 Task: Add an event with the title Second Sales Territory Expansion Discussion, date ''2024/03/15'', time 17:00and add a description: A project update meeting is a regular gathering where project stakeholders, team members, and relevant parties come together to discuss the progress, status, and key updates of a specific project. The meeting provides an opportunity to share information, address challenges, and ensure that the project stays on track towards its goals.Mark the tasks as Completed , logged in from the account softage.3@softage.netand send the event invitation to softage.4@softage.net and softage.5@softage.net. Set a reminder for the event Daily
Action: Mouse moved to (51, 96)
Screenshot: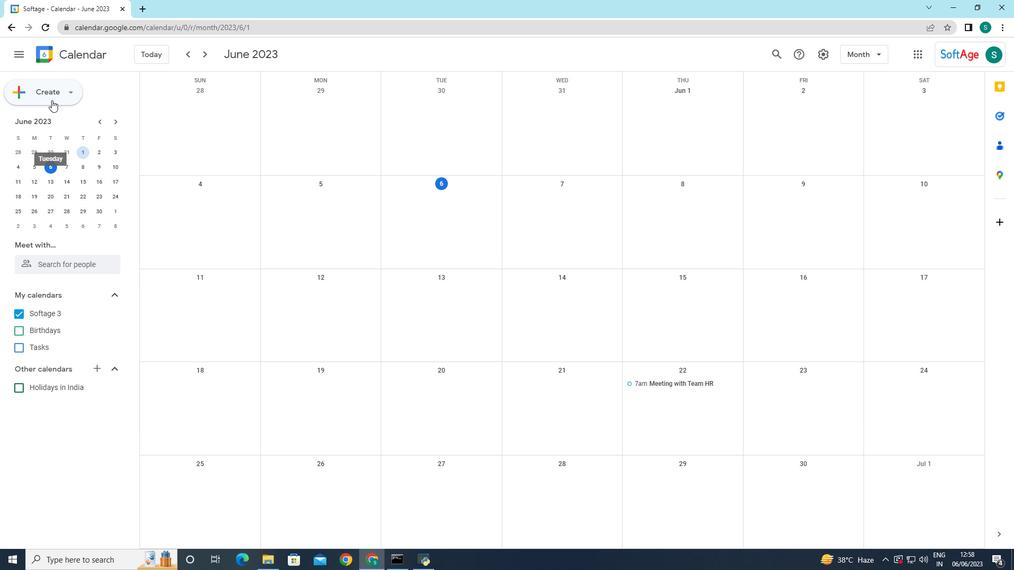 
Action: Mouse pressed left at (51, 96)
Screenshot: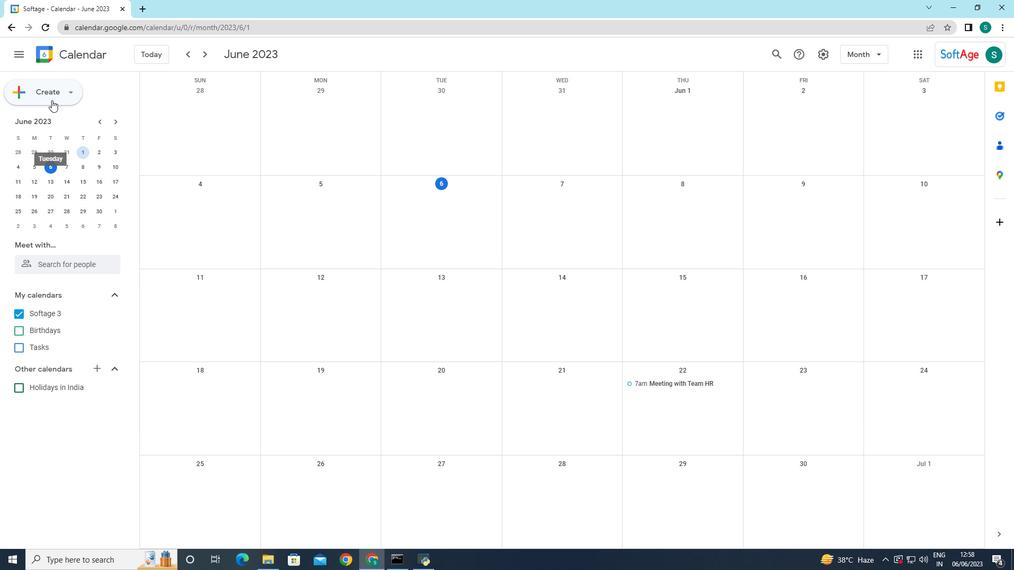 
Action: Mouse moved to (46, 114)
Screenshot: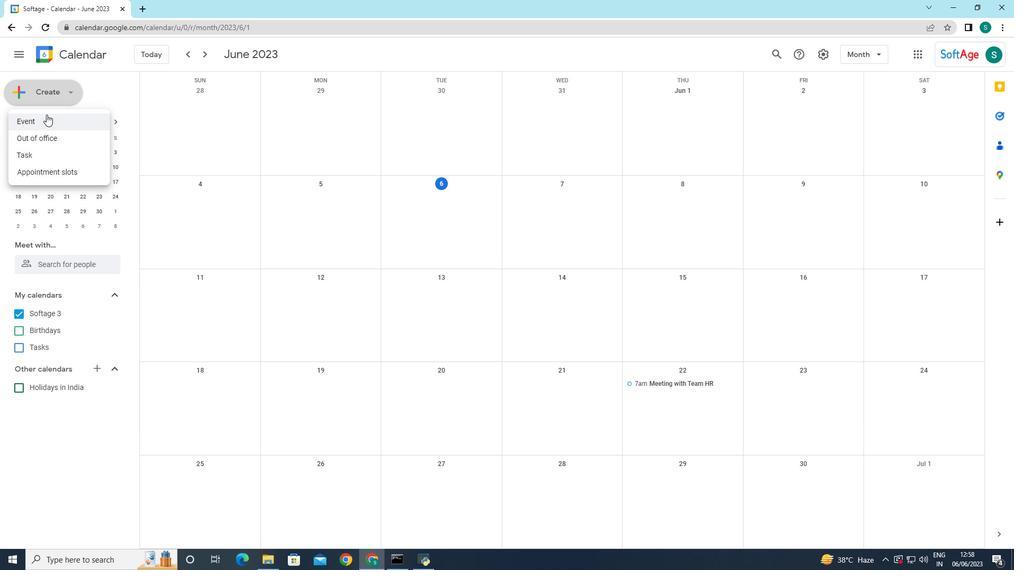 
Action: Mouse pressed left at (46, 114)
Screenshot: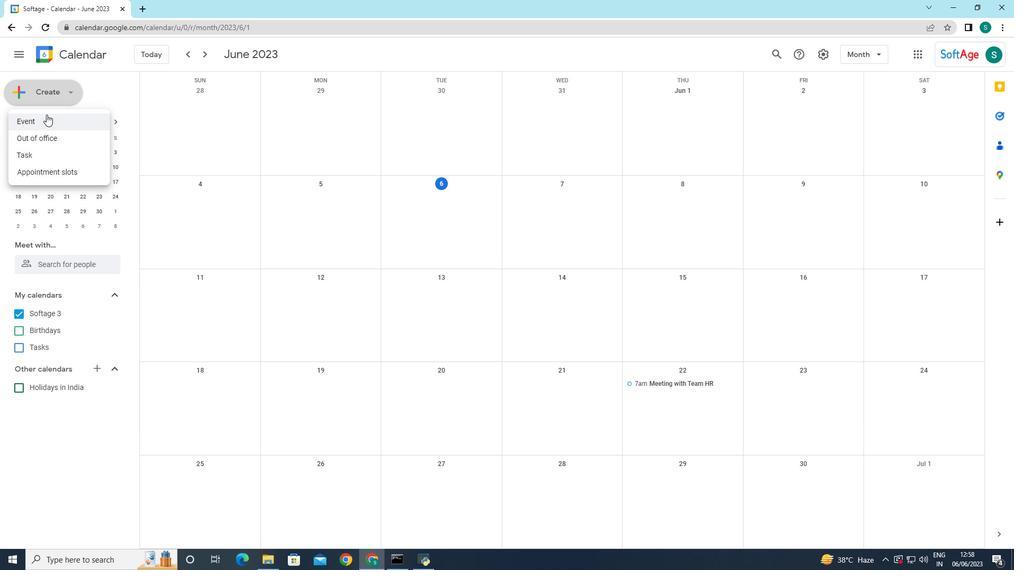 
Action: Mouse moved to (531, 354)
Screenshot: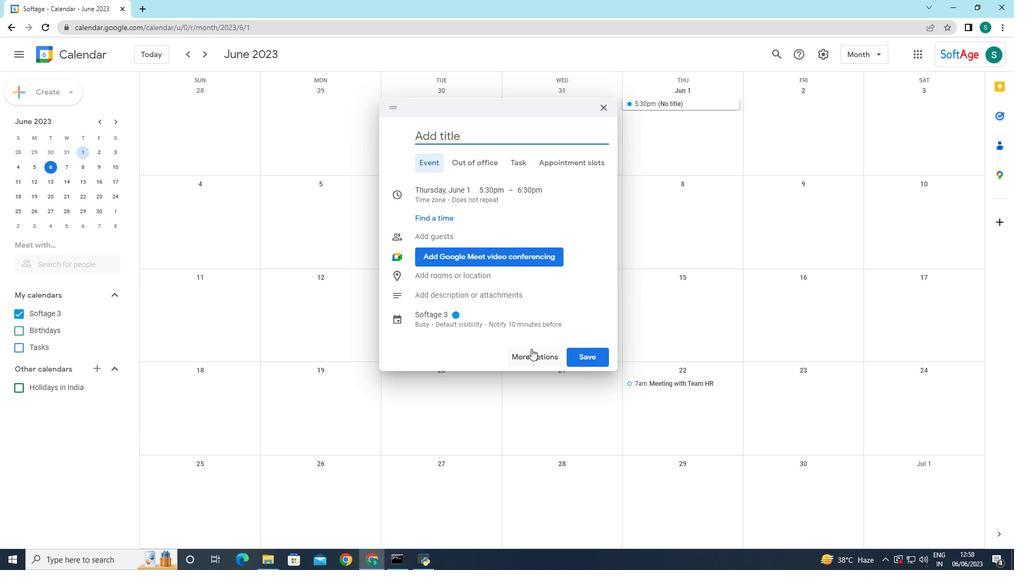 
Action: Mouse pressed left at (531, 354)
Screenshot: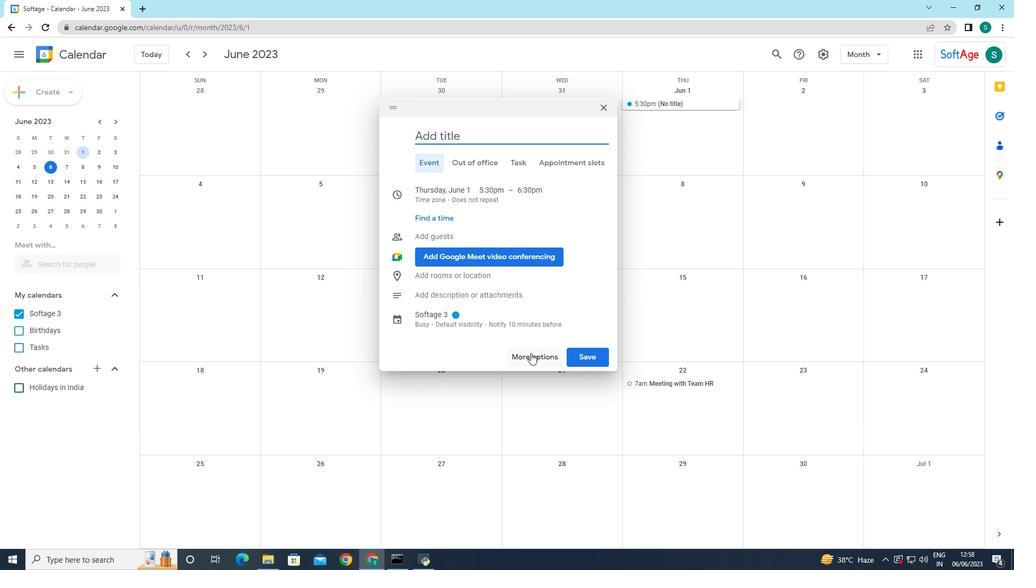
Action: Mouse moved to (269, 51)
Screenshot: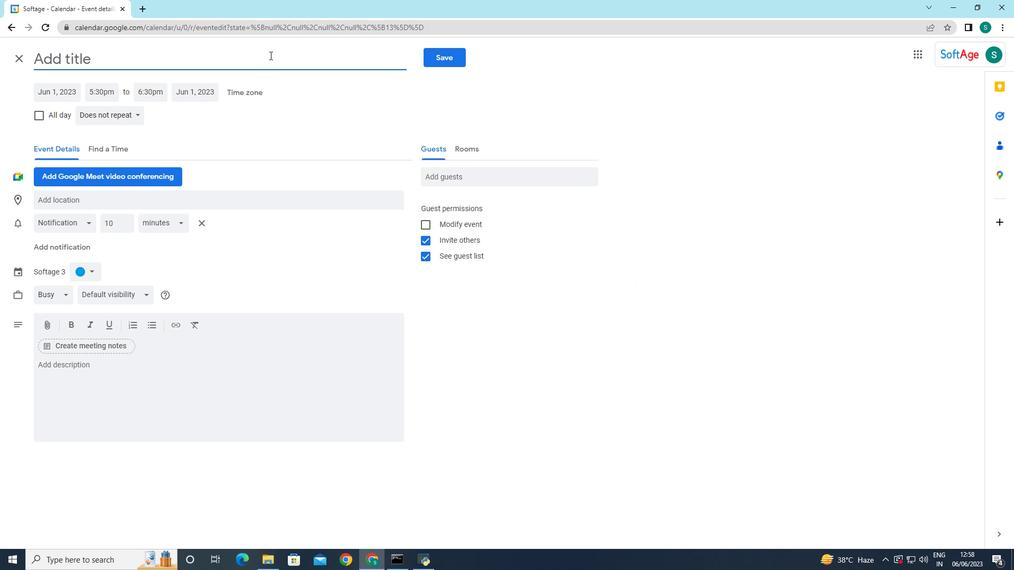 
Action: Mouse pressed left at (269, 51)
Screenshot: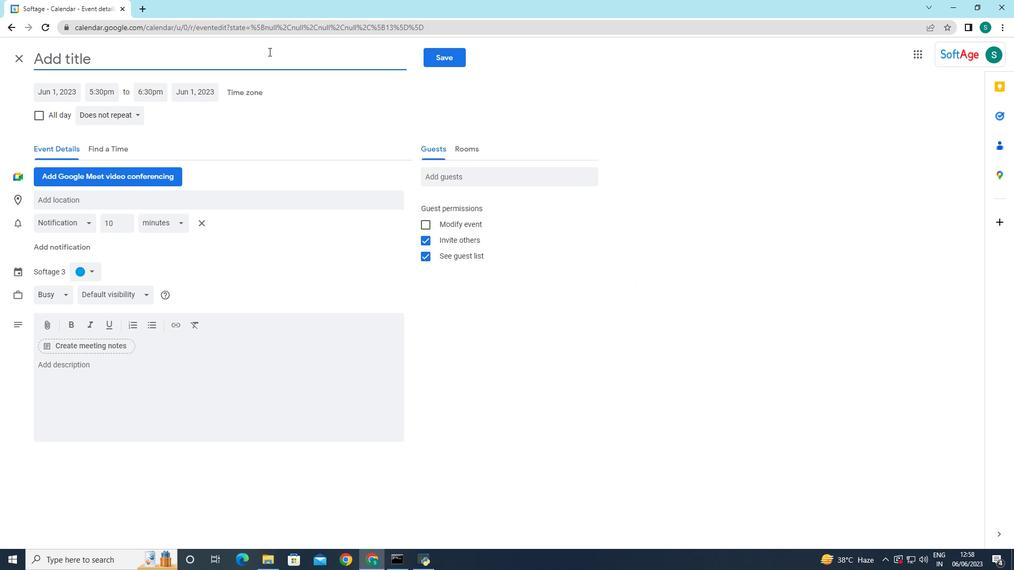
Action: Key pressed <Key.caps_lock>S<Key.caps_lock>econd<Key.space><Key.caps_lock>S<Key.caps_lock>ales<Key.space><Key.caps_lock>T<Key.caps_lock>erritory<Key.space><Key.caps_lock>E<Key.caps_lock>xpansion<Key.space><Key.caps_lock>D<Key.caps_lock>iscussion
Screenshot: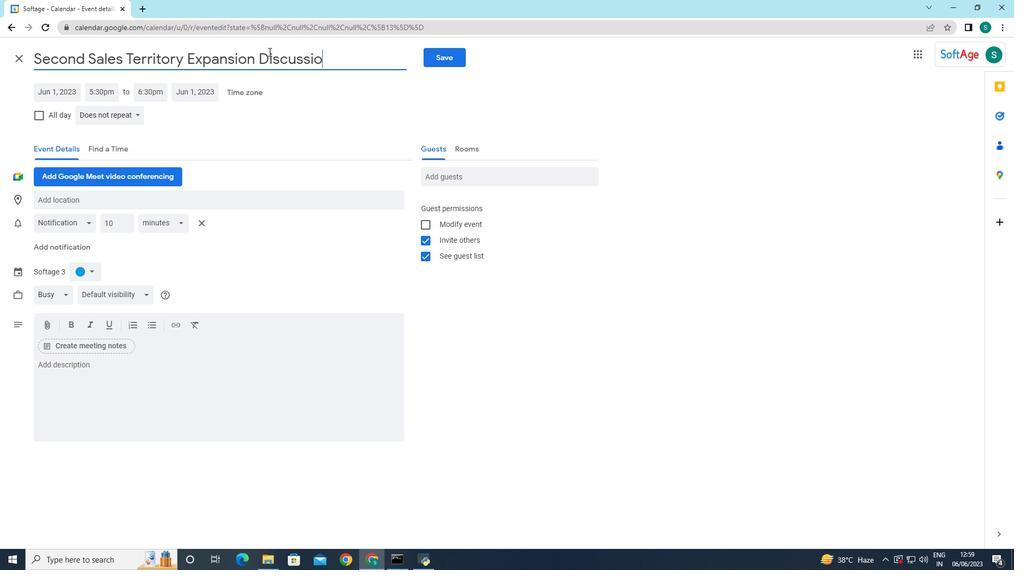 
Action: Mouse moved to (308, 121)
Screenshot: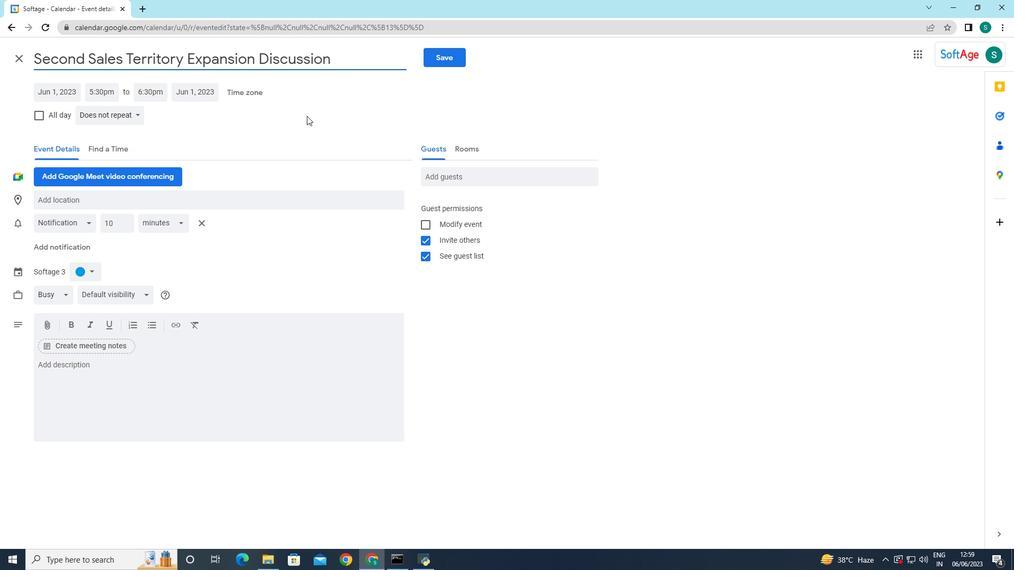 
Action: Mouse pressed left at (308, 121)
Screenshot: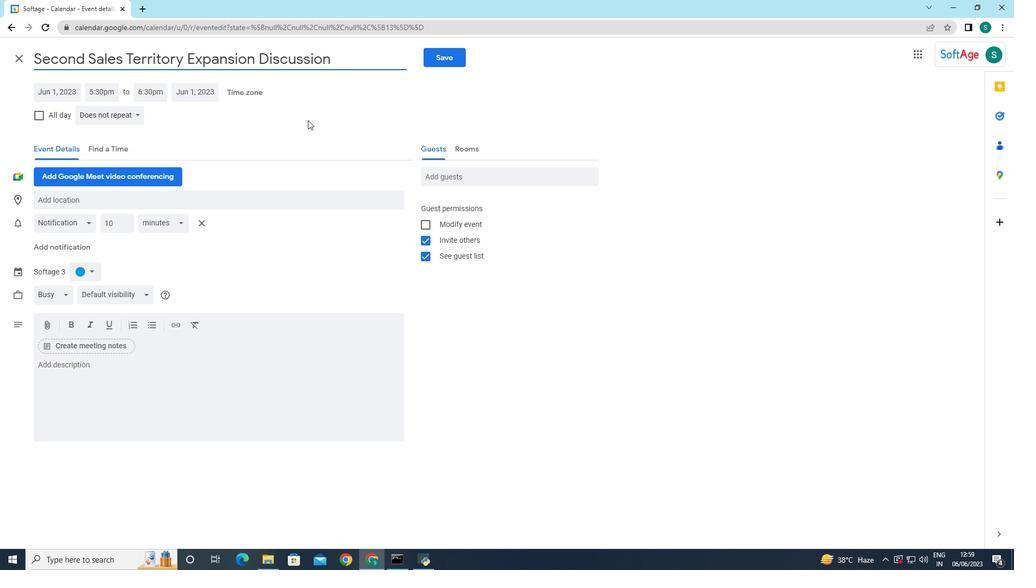 
Action: Mouse moved to (74, 91)
Screenshot: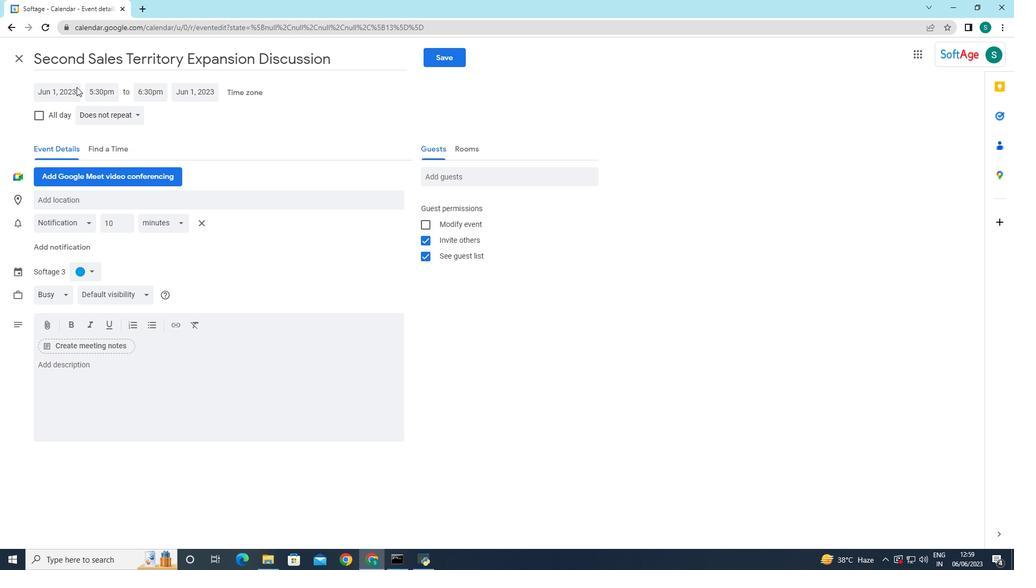 
Action: Mouse pressed left at (74, 91)
Screenshot: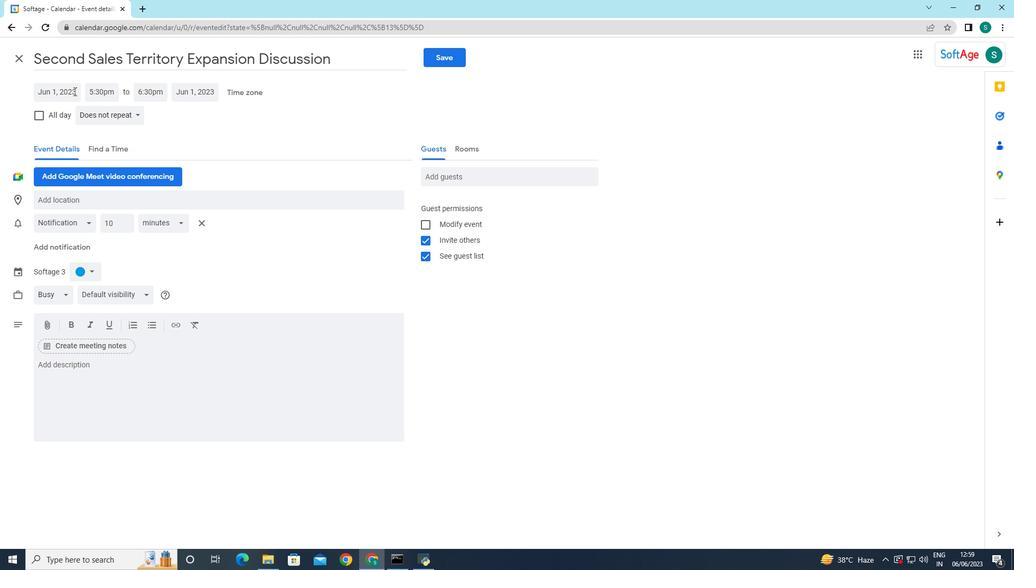 
Action: Mouse moved to (167, 112)
Screenshot: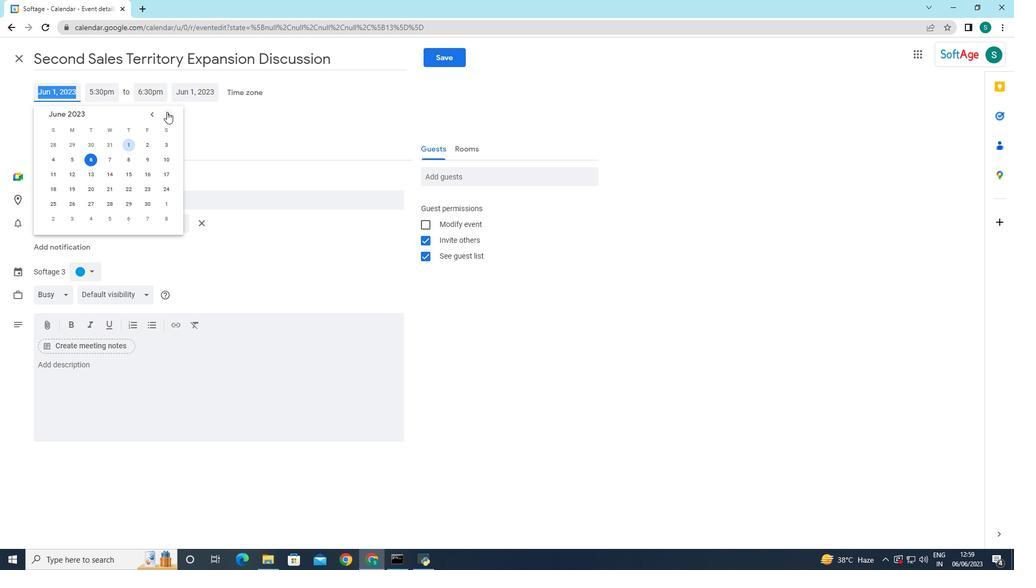 
Action: Mouse pressed left at (167, 112)
Screenshot: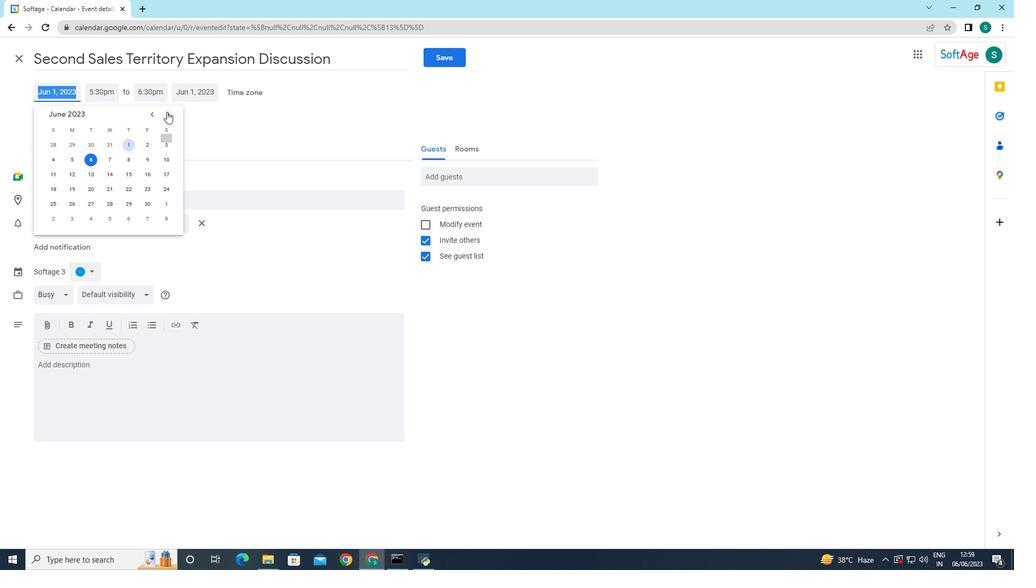 
Action: Mouse pressed left at (167, 112)
Screenshot: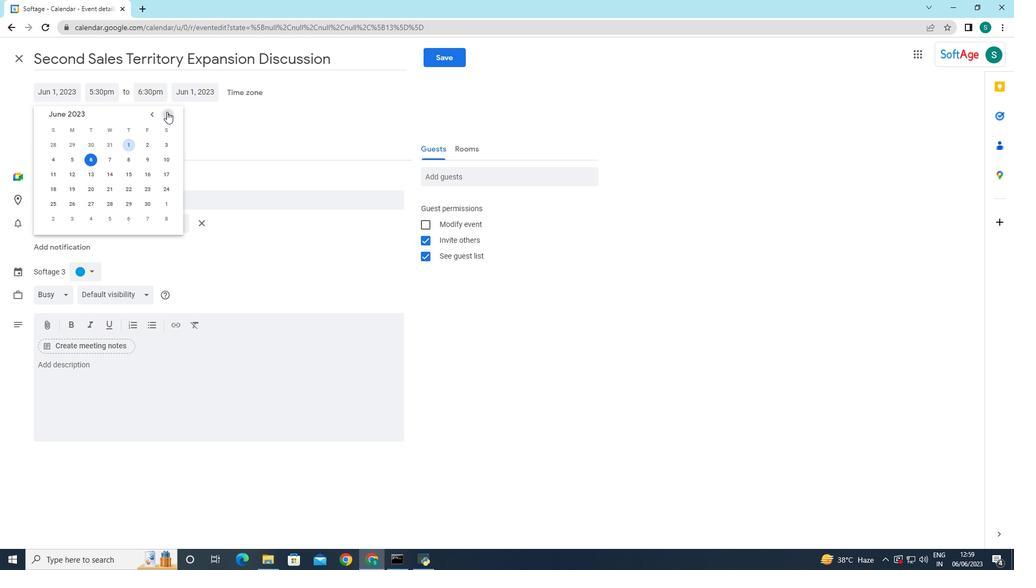 
Action: Mouse pressed left at (167, 112)
Screenshot: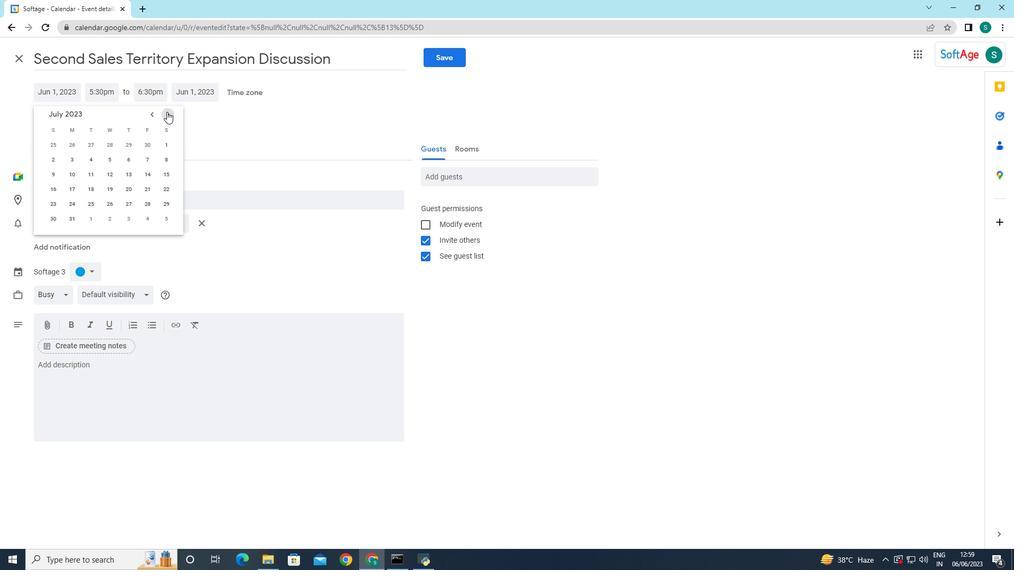 
Action: Mouse pressed left at (167, 112)
Screenshot: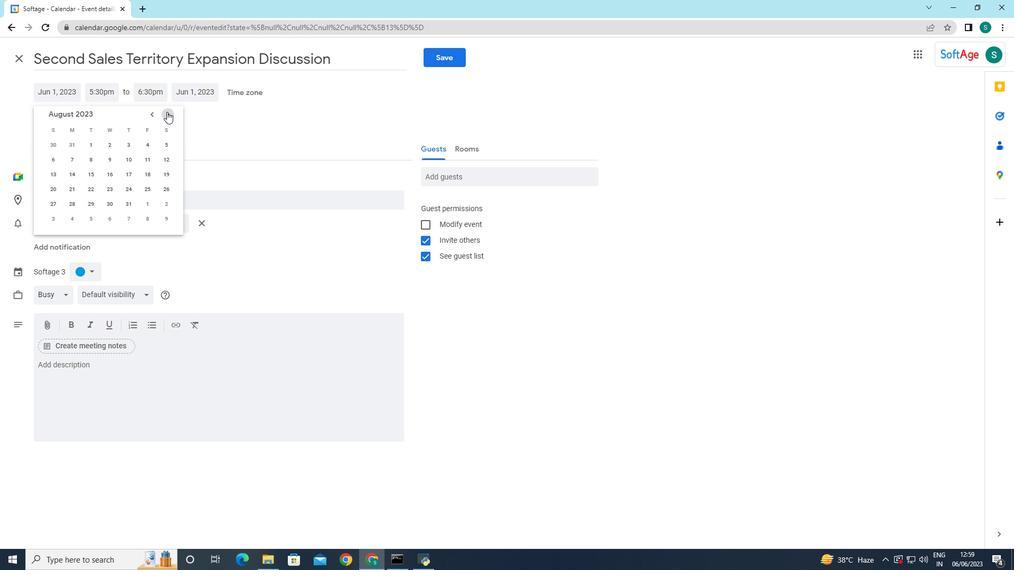 
Action: Mouse pressed left at (167, 112)
Screenshot: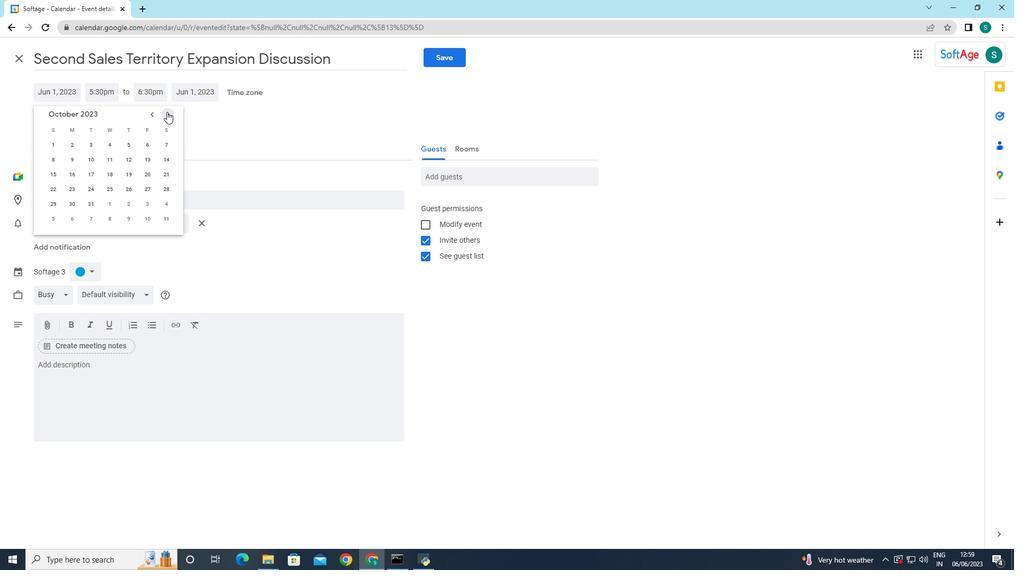 
Action: Mouse pressed left at (167, 112)
Screenshot: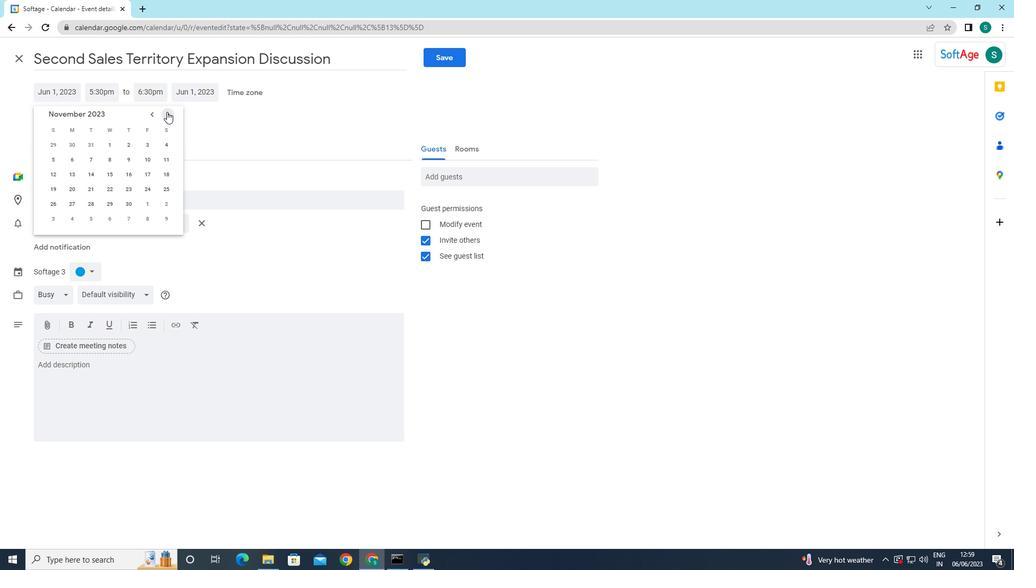 
Action: Mouse pressed left at (167, 112)
Screenshot: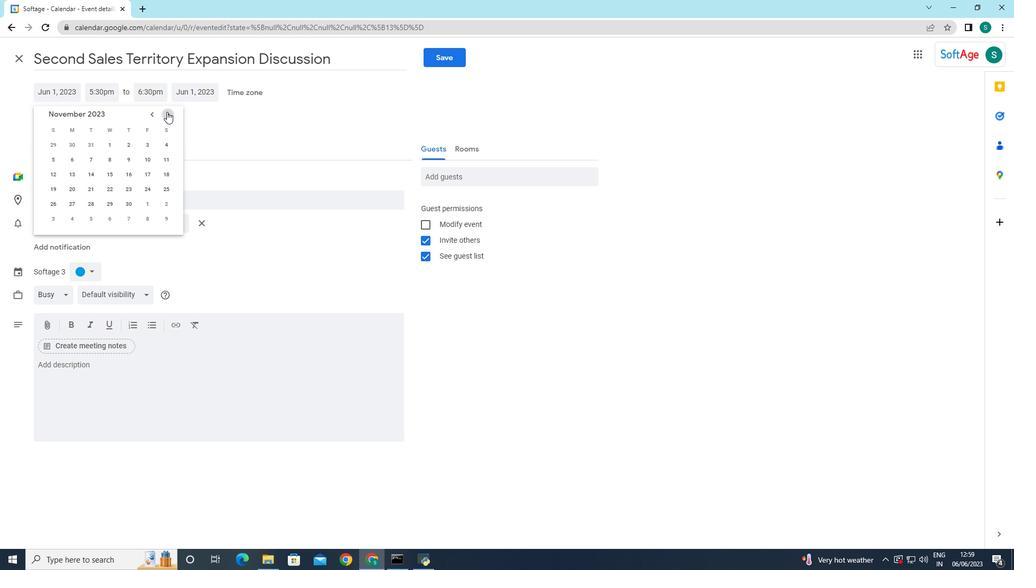 
Action: Mouse pressed left at (167, 112)
Screenshot: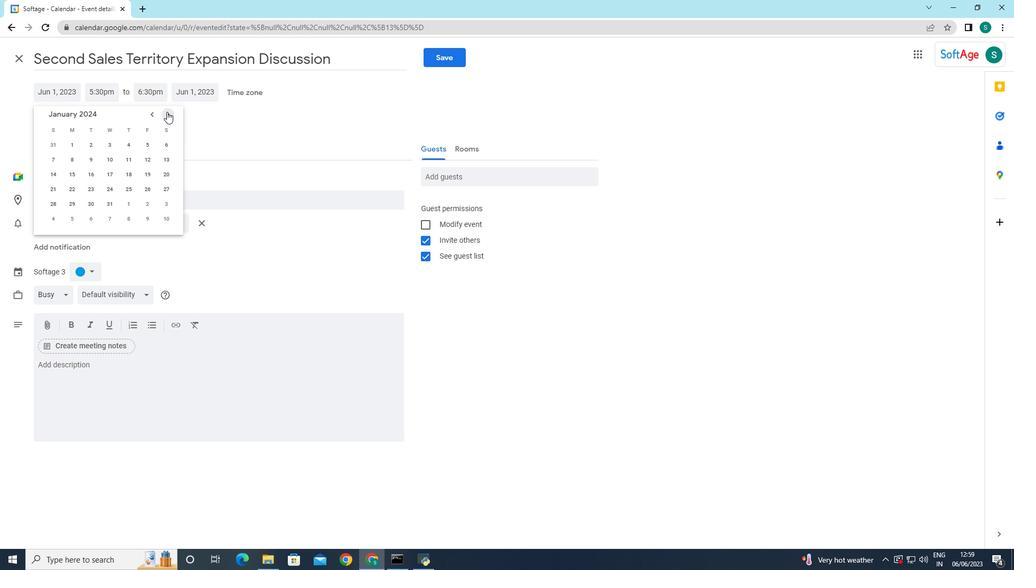 
Action: Mouse pressed left at (167, 112)
Screenshot: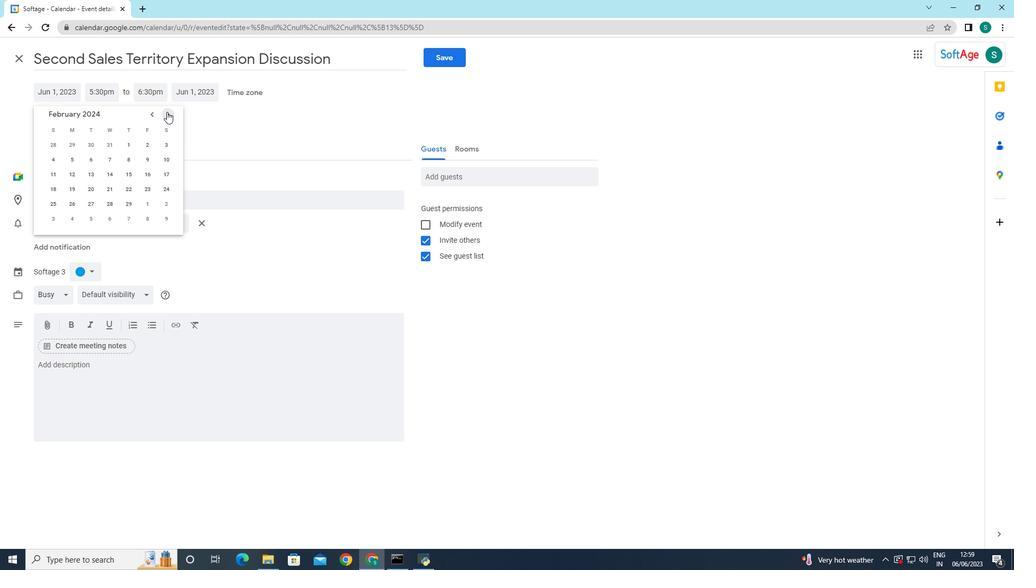 
Action: Mouse moved to (149, 173)
Screenshot: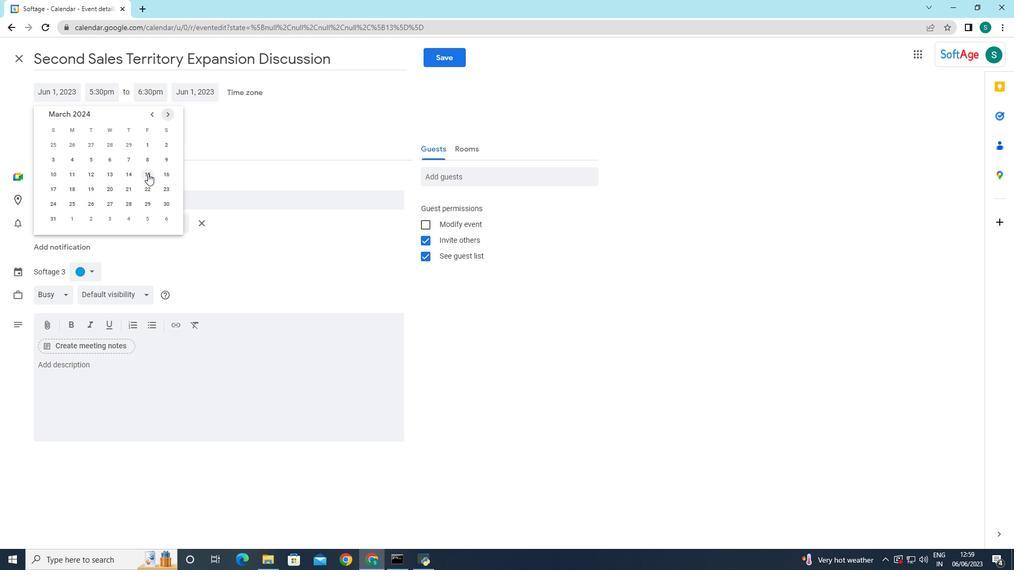 
Action: Mouse pressed left at (149, 173)
Screenshot: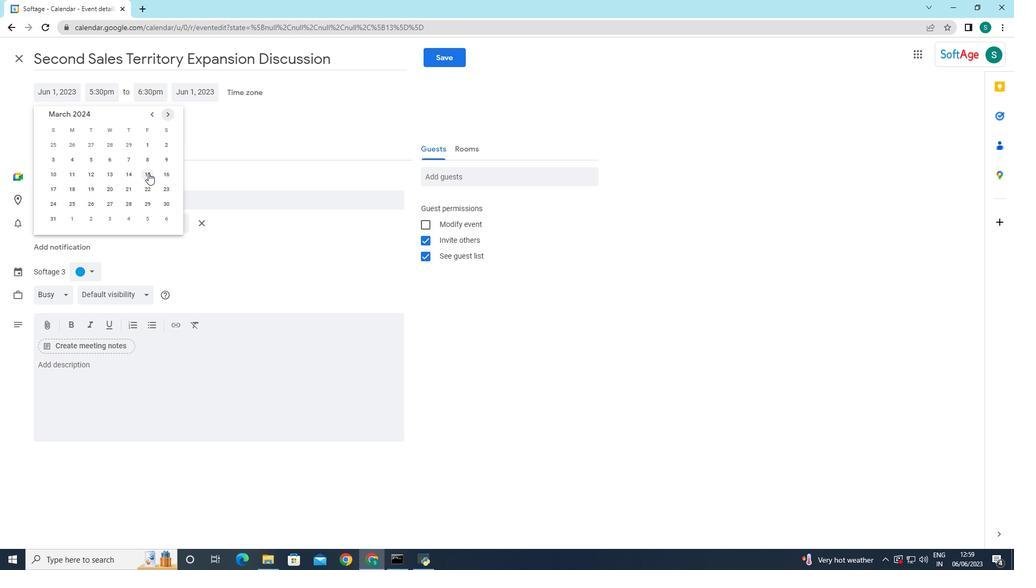 
Action: Mouse moved to (232, 135)
Screenshot: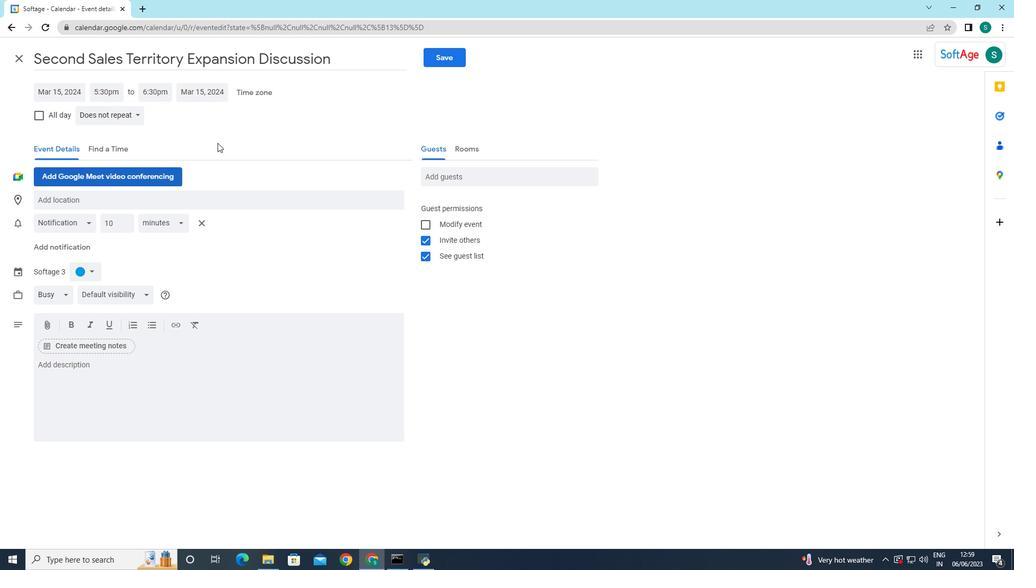 
Action: Mouse pressed left at (232, 135)
Screenshot: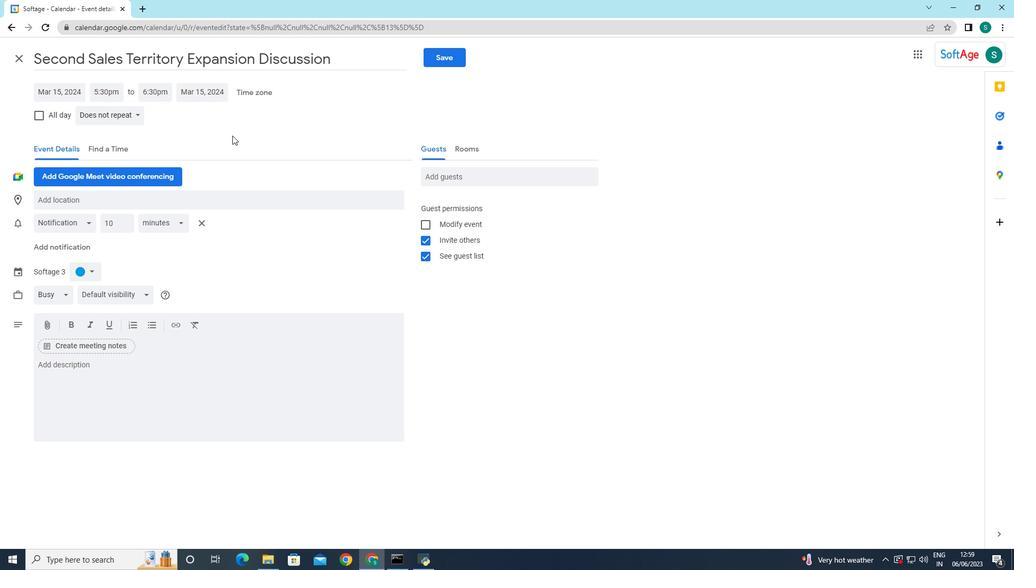 
Action: Mouse moved to (110, 93)
Screenshot: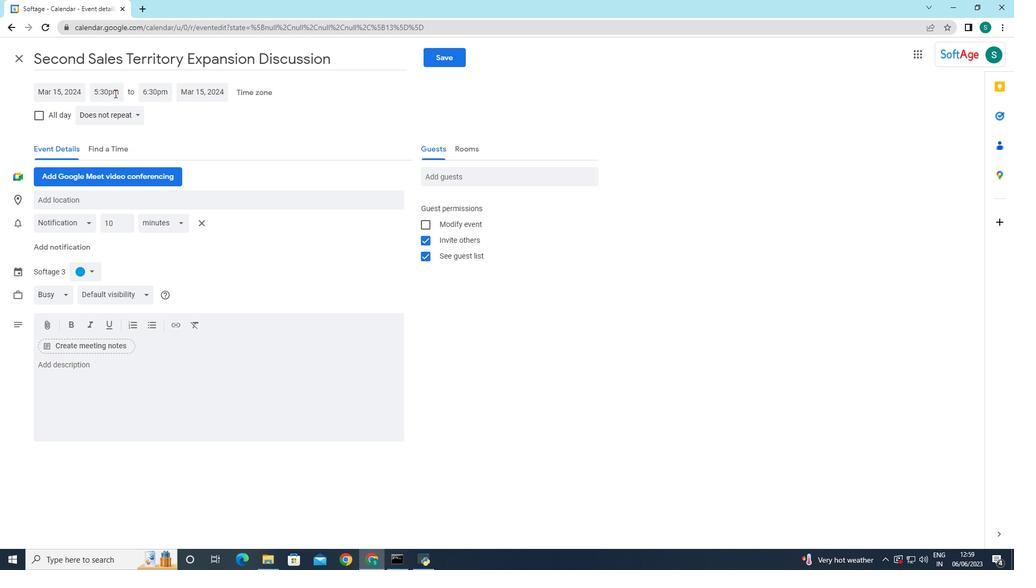 
Action: Mouse pressed left at (110, 93)
Screenshot: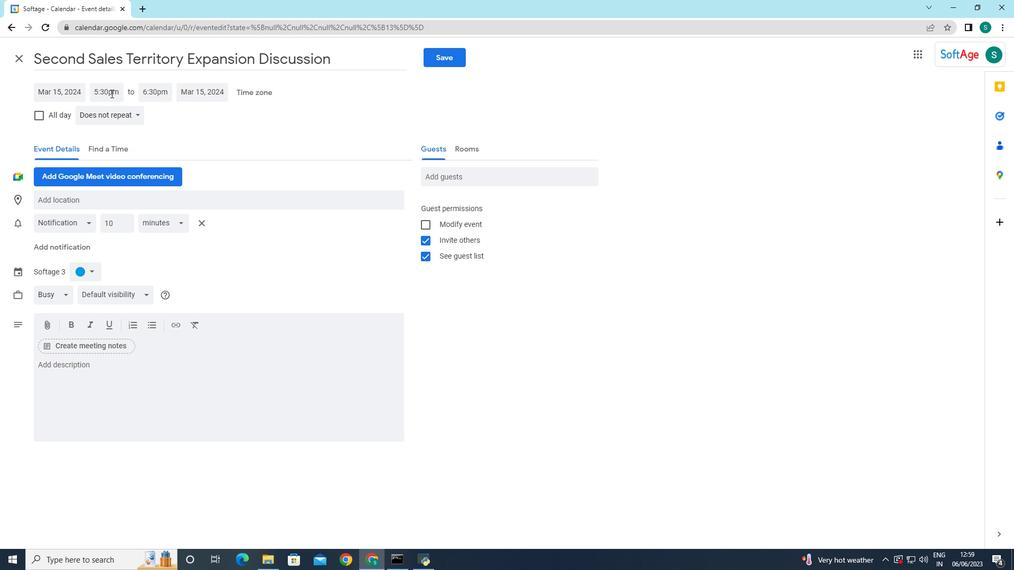 
Action: Mouse moved to (143, 152)
Screenshot: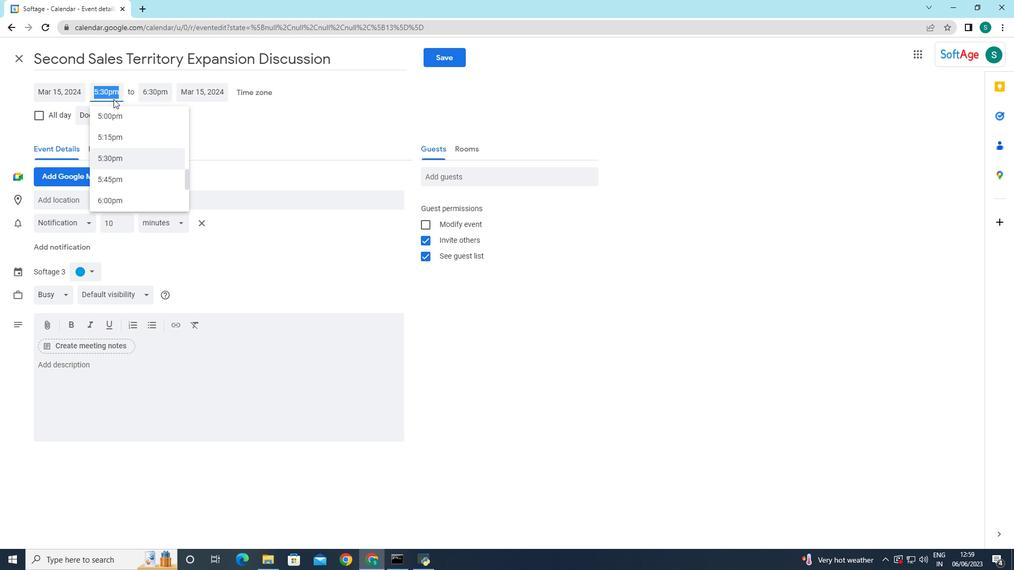 
Action: Mouse scrolled (143, 152) with delta (0, 0)
Screenshot: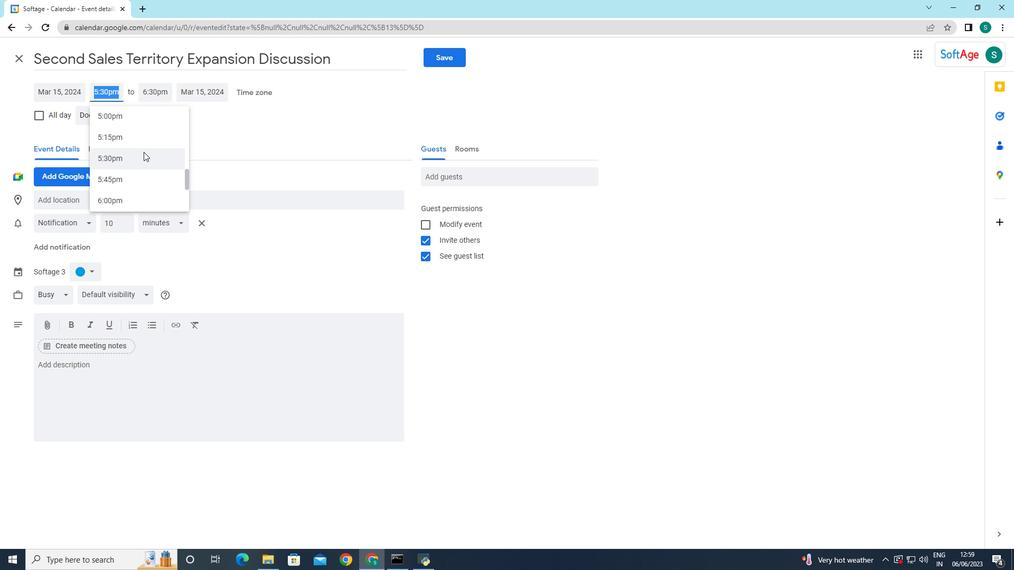 
Action: Mouse scrolled (143, 152) with delta (0, 0)
Screenshot: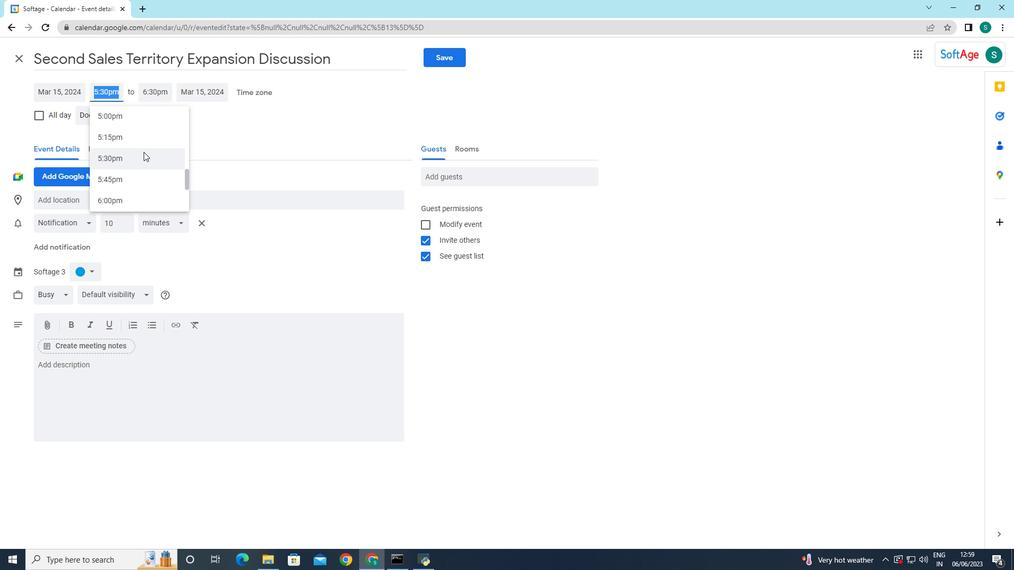 
Action: Mouse scrolled (143, 152) with delta (0, 0)
Screenshot: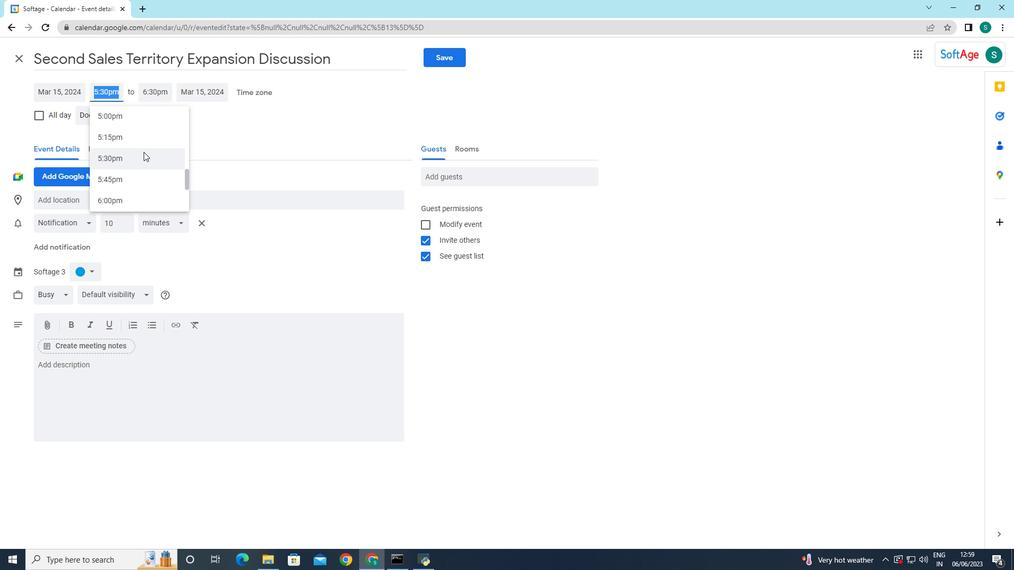 
Action: Mouse scrolled (143, 152) with delta (0, 0)
Screenshot: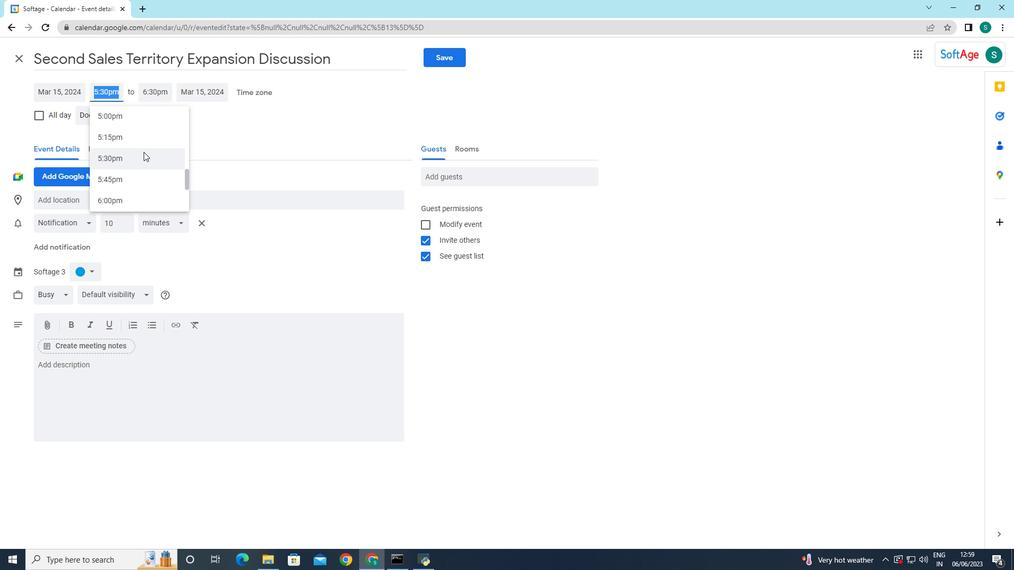 
Action: Mouse scrolled (143, 152) with delta (0, 0)
Screenshot: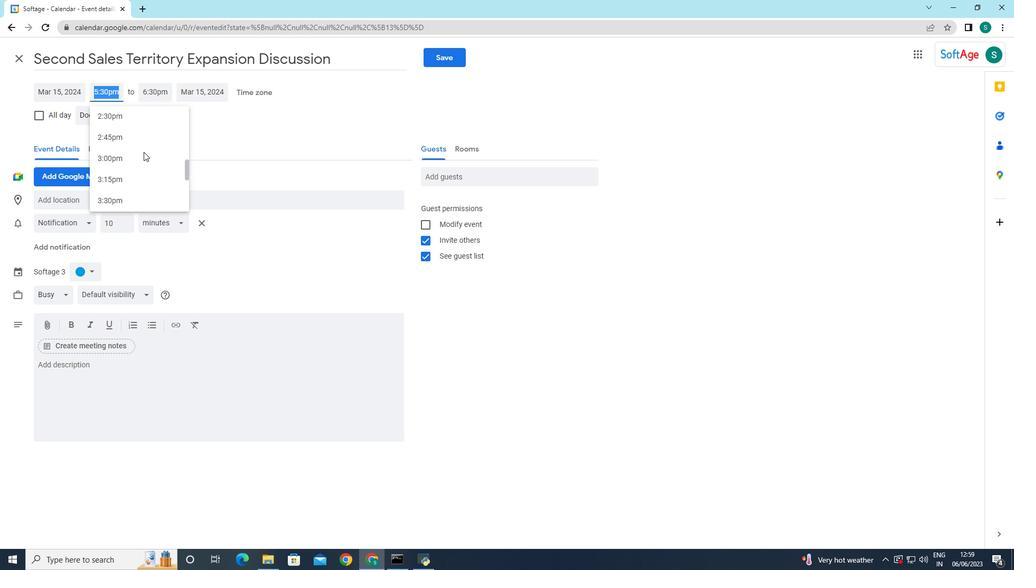 
Action: Mouse scrolled (143, 152) with delta (0, 0)
Screenshot: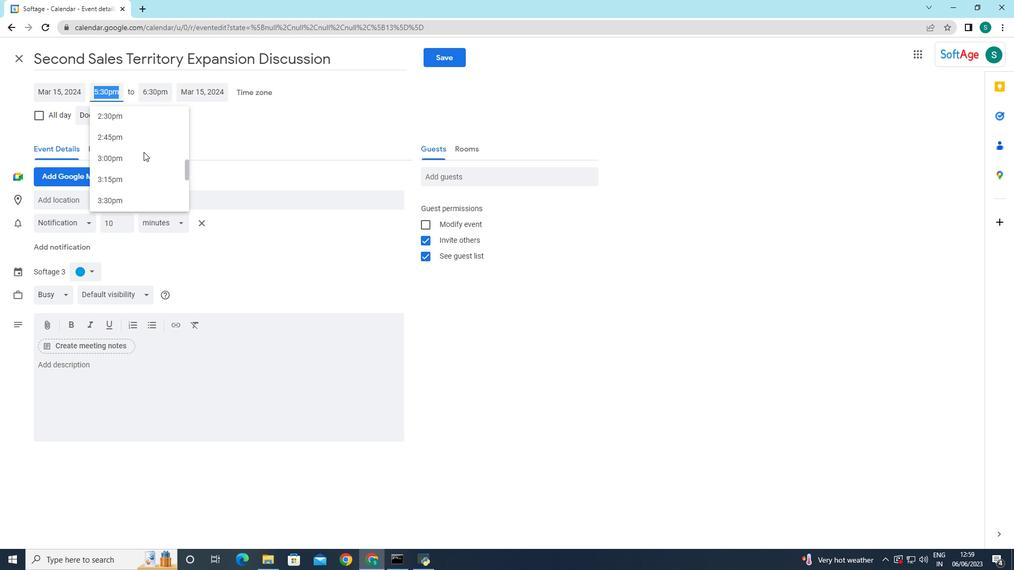 
Action: Mouse scrolled (143, 152) with delta (0, 0)
Screenshot: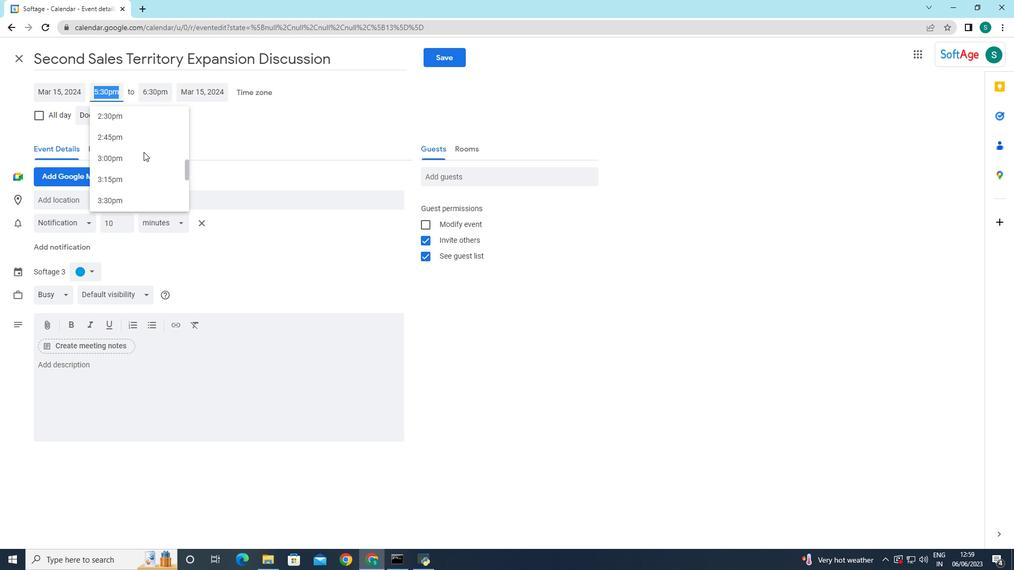 
Action: Mouse scrolled (143, 152) with delta (0, 0)
Screenshot: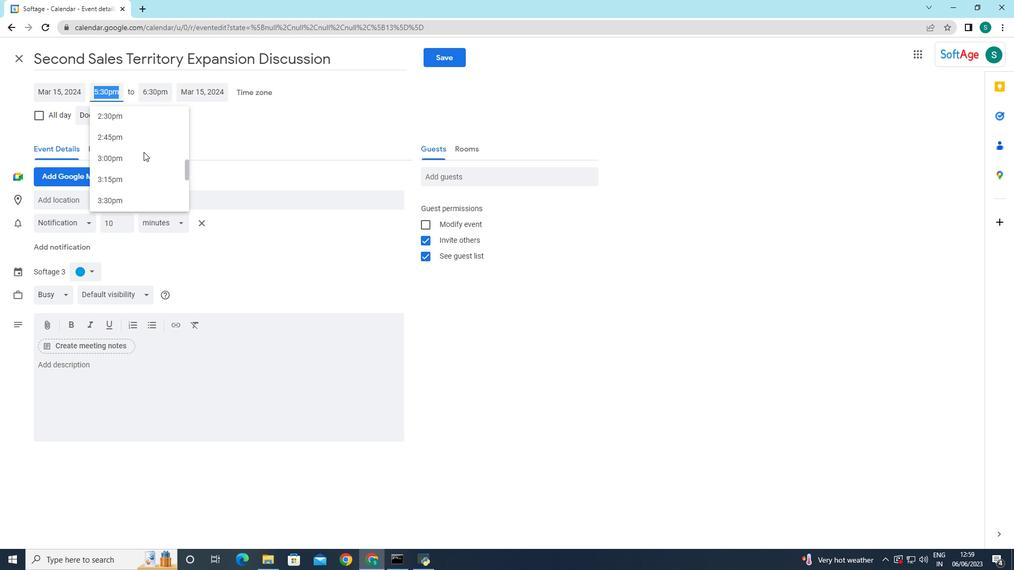 
Action: Mouse scrolled (143, 152) with delta (0, 0)
Screenshot: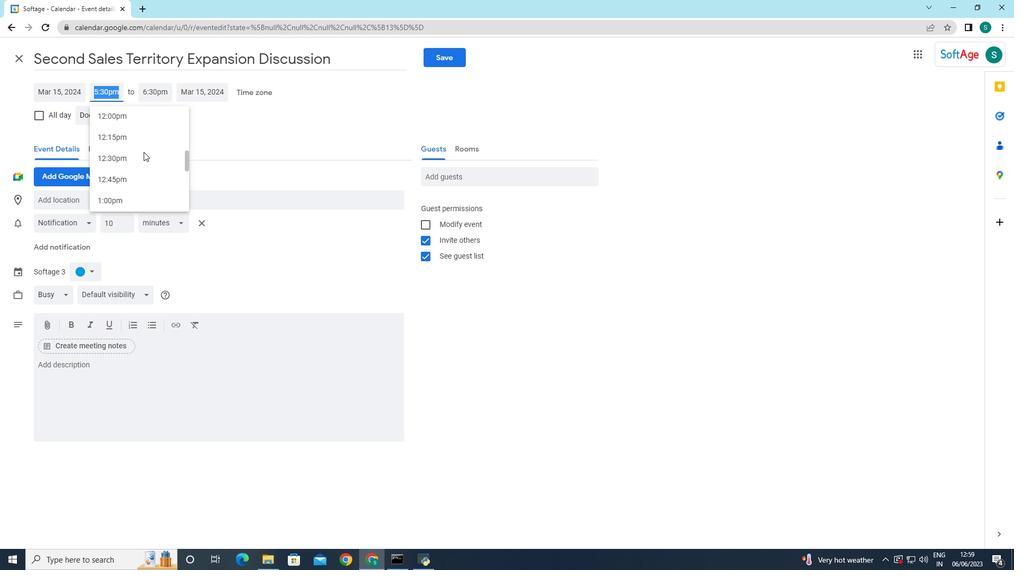 
Action: Mouse scrolled (143, 152) with delta (0, 0)
Screenshot: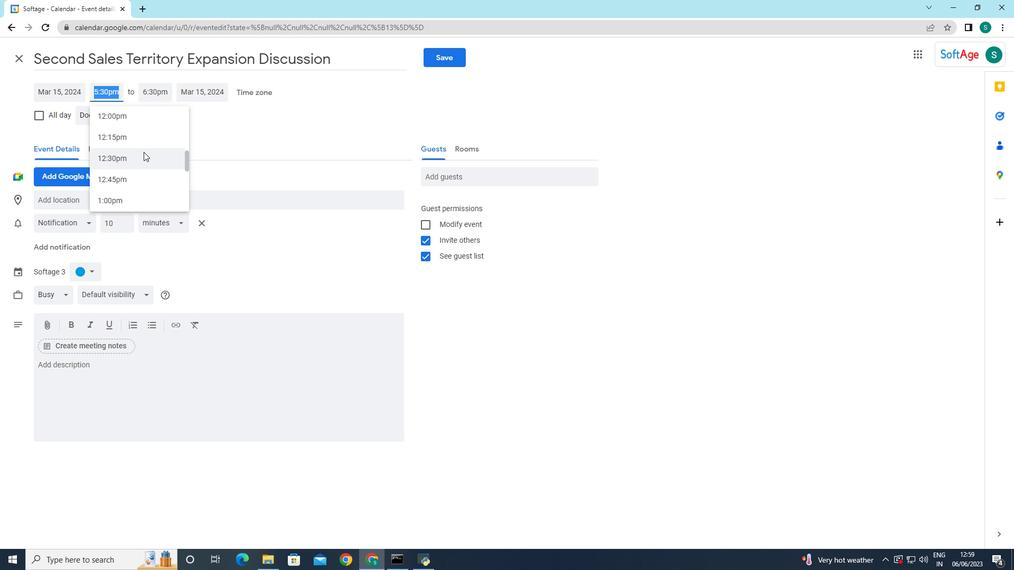 
Action: Mouse scrolled (143, 152) with delta (0, 0)
Screenshot: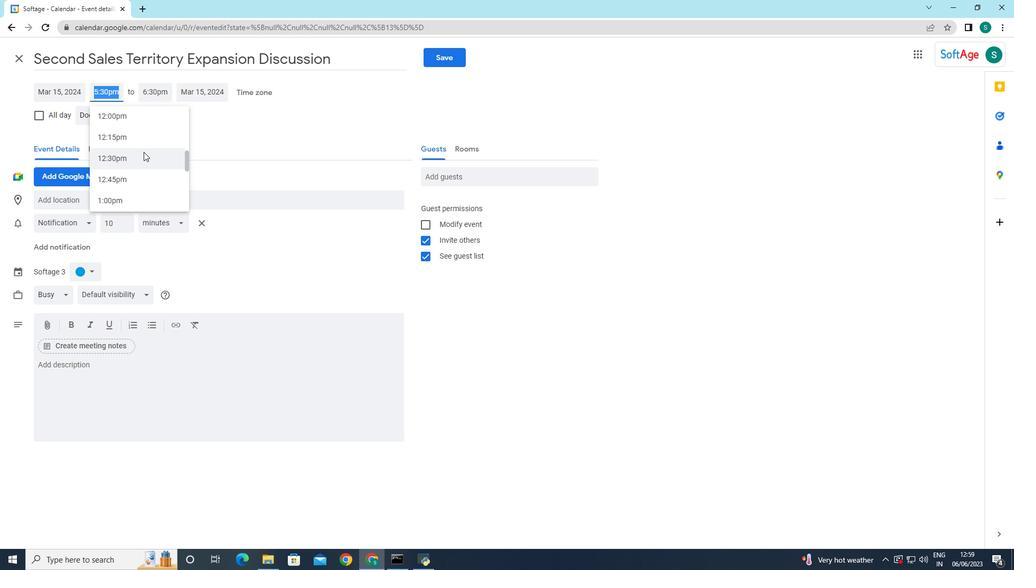 
Action: Mouse scrolled (143, 152) with delta (0, 0)
Screenshot: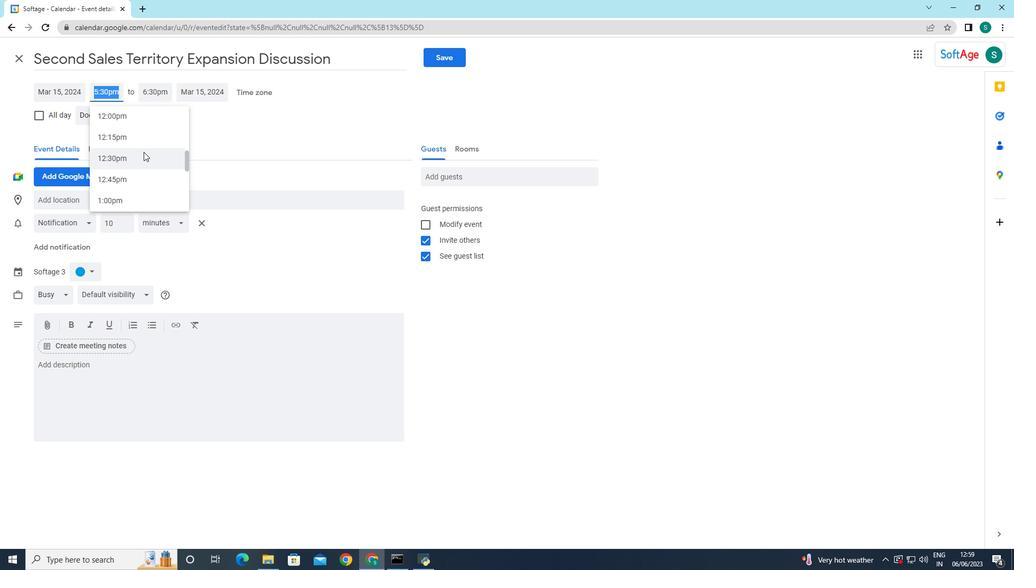 
Action: Mouse scrolled (143, 152) with delta (0, 0)
Screenshot: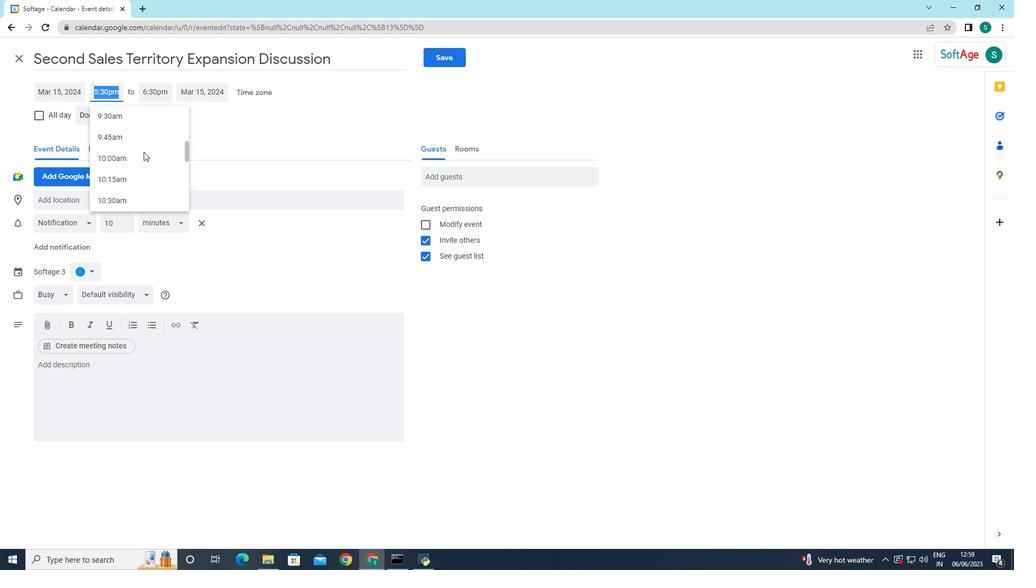 
Action: Mouse scrolled (143, 152) with delta (0, 0)
Screenshot: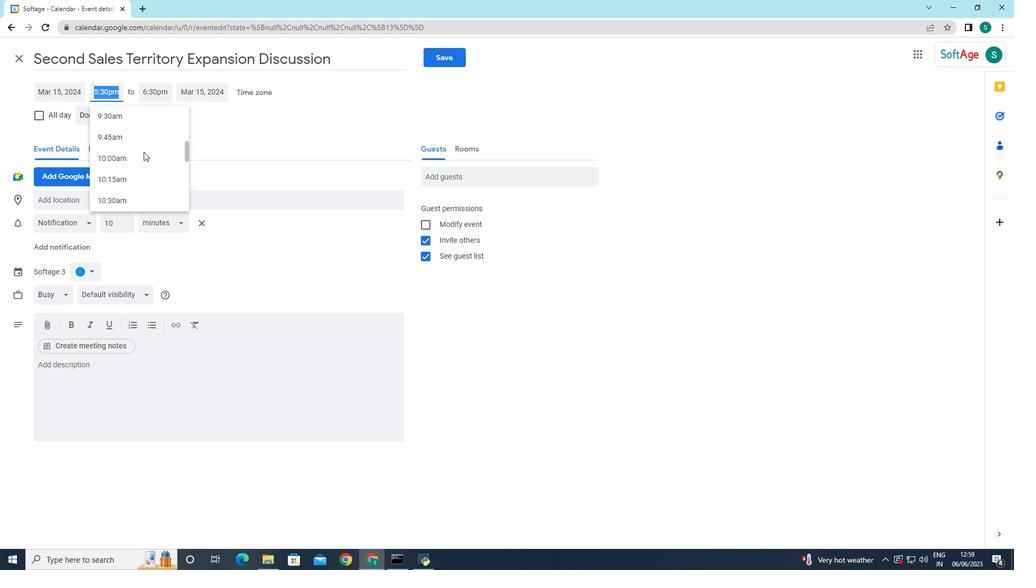 
Action: Mouse scrolled (143, 152) with delta (0, 0)
Screenshot: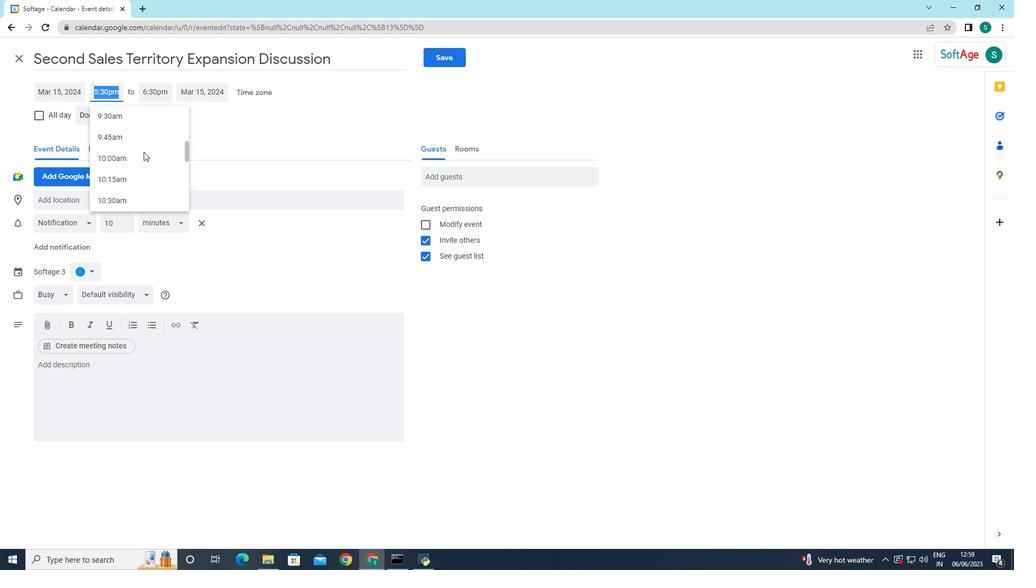 
Action: Mouse scrolled (143, 152) with delta (0, 0)
Screenshot: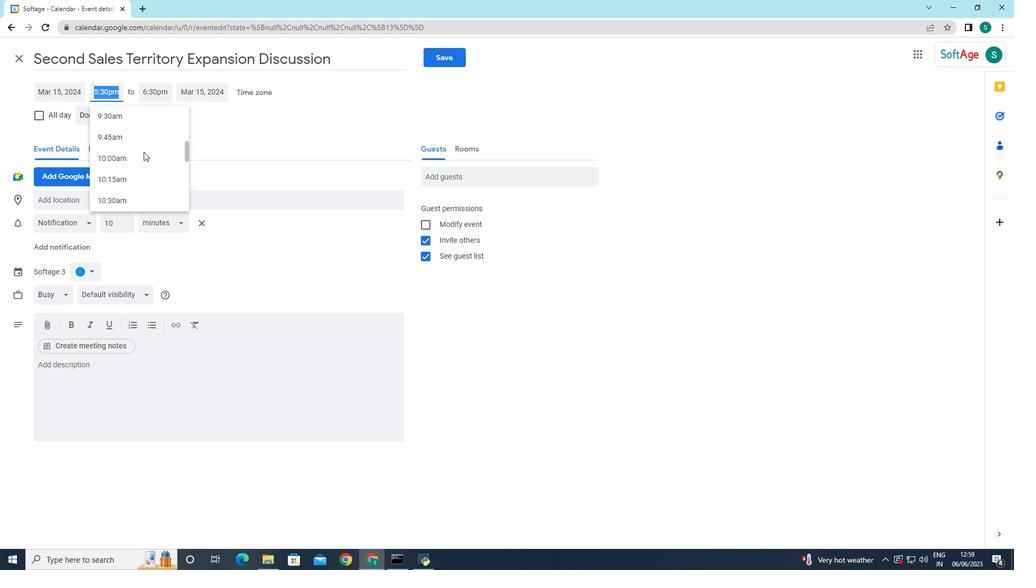 
Action: Mouse scrolled (143, 152) with delta (0, 0)
Screenshot: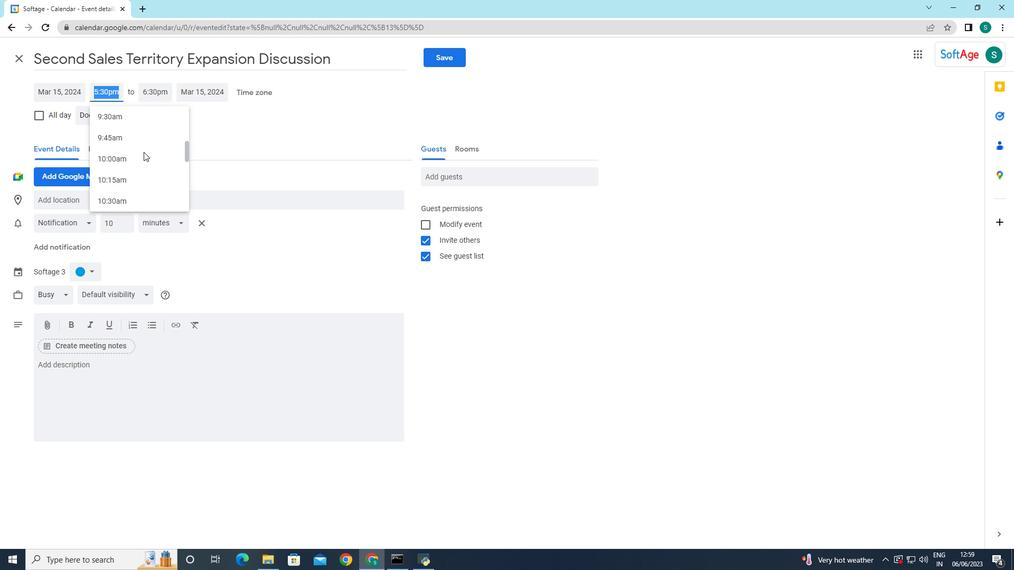 
Action: Mouse scrolled (143, 152) with delta (0, 0)
Screenshot: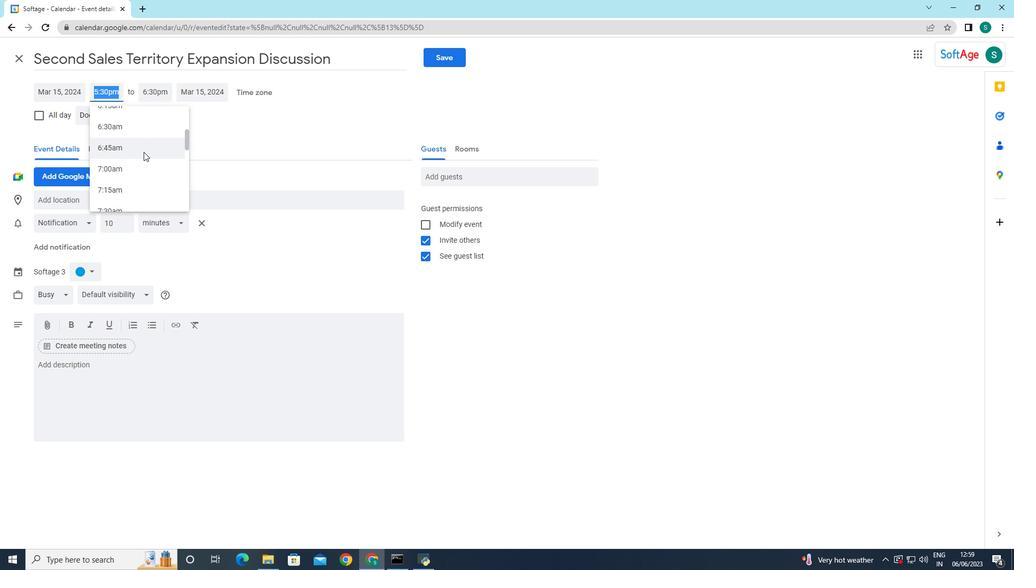 
Action: Mouse moved to (130, 150)
Screenshot: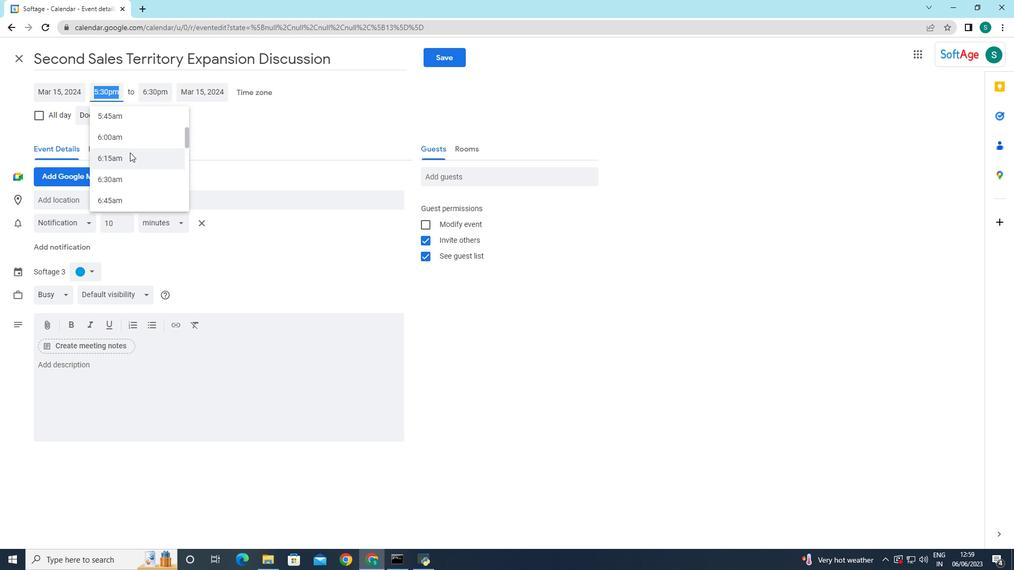 
Action: Mouse scrolled (130, 151) with delta (0, 0)
Screenshot: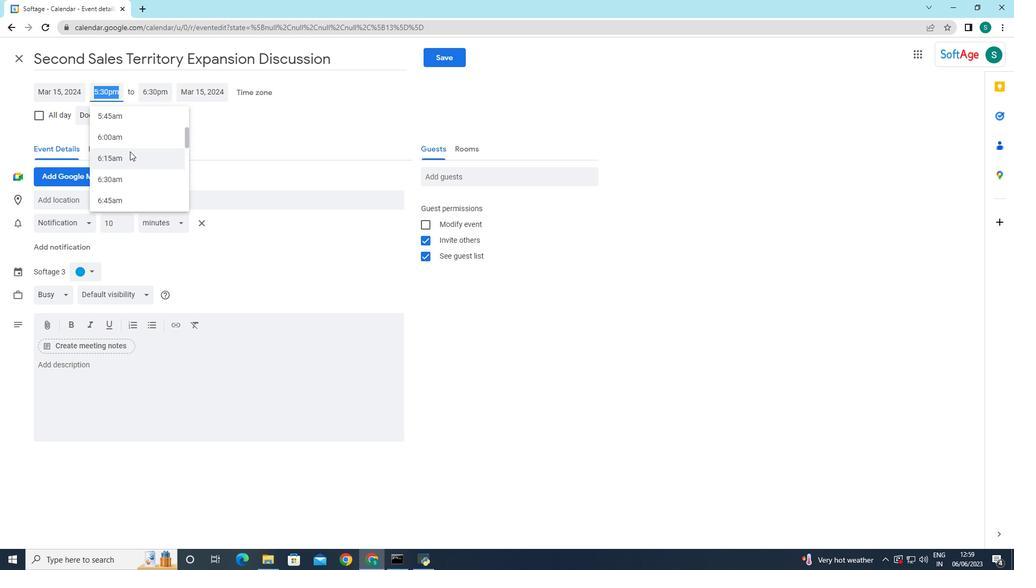 
Action: Mouse moved to (112, 132)
Screenshot: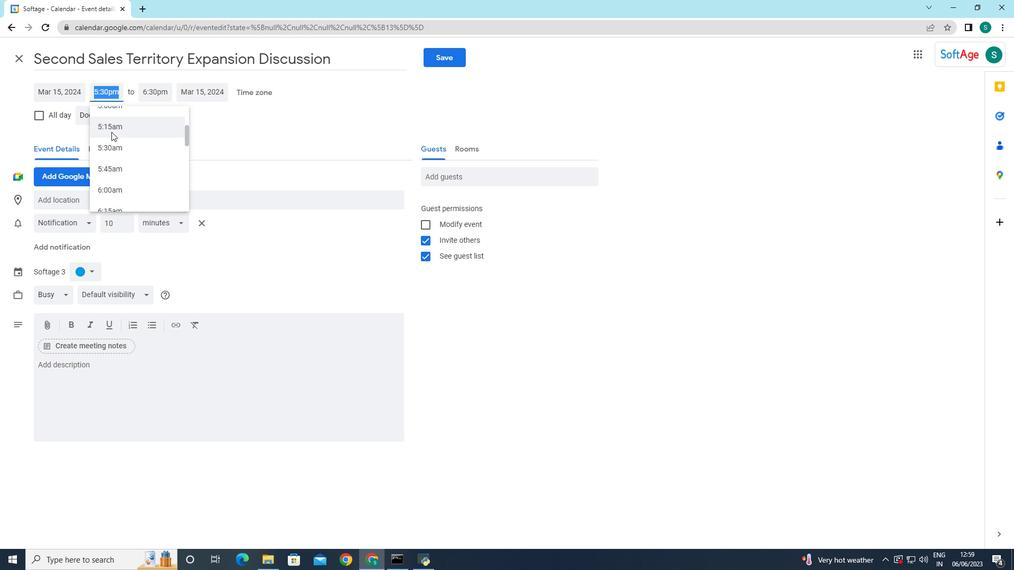 
Action: Mouse scrolled (112, 132) with delta (0, 0)
Screenshot: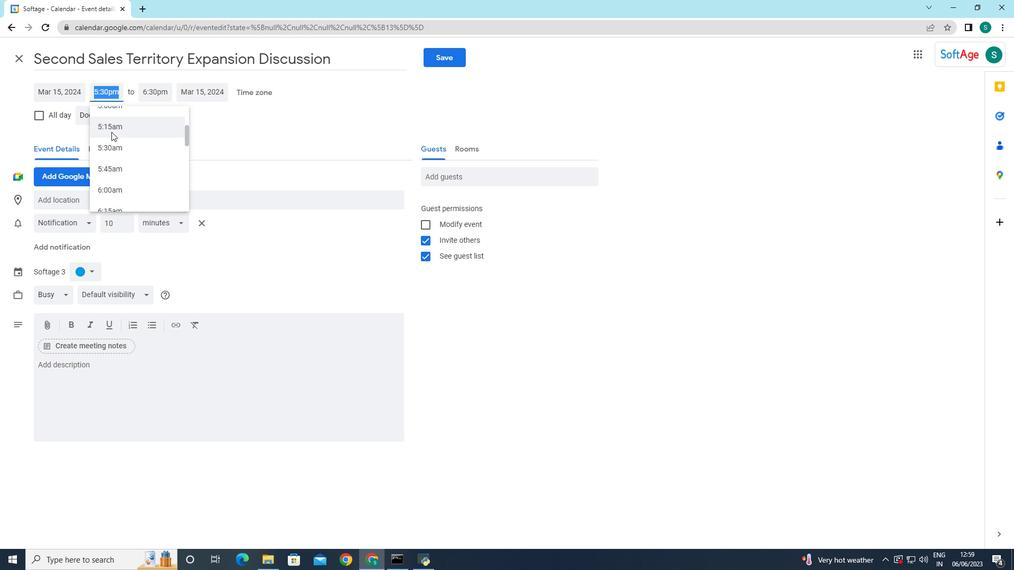 
Action: Mouse moved to (112, 132)
Screenshot: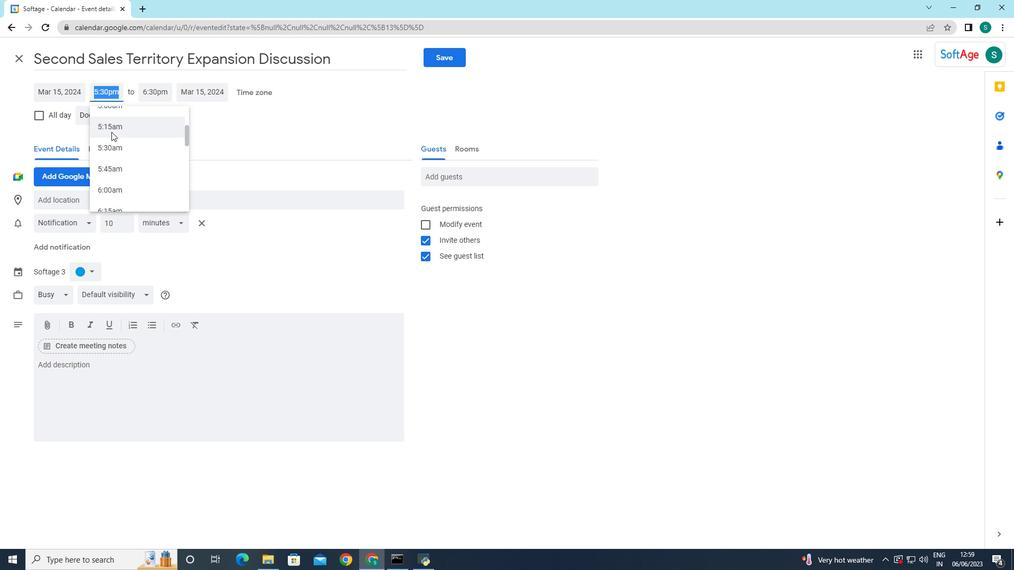 
Action: Mouse scrolled (112, 133) with delta (0, 0)
Screenshot: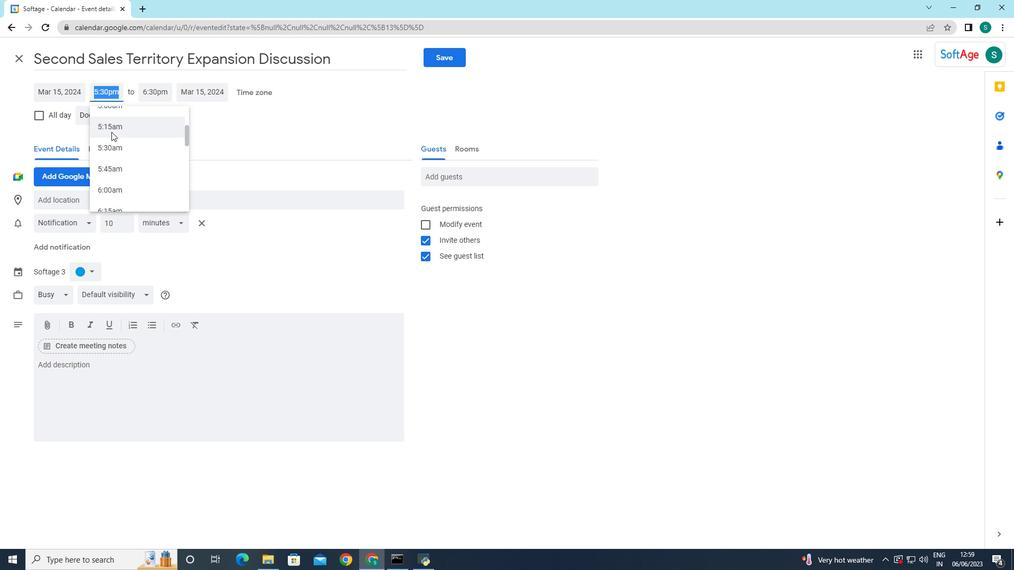 
Action: Mouse moved to (125, 178)
Screenshot: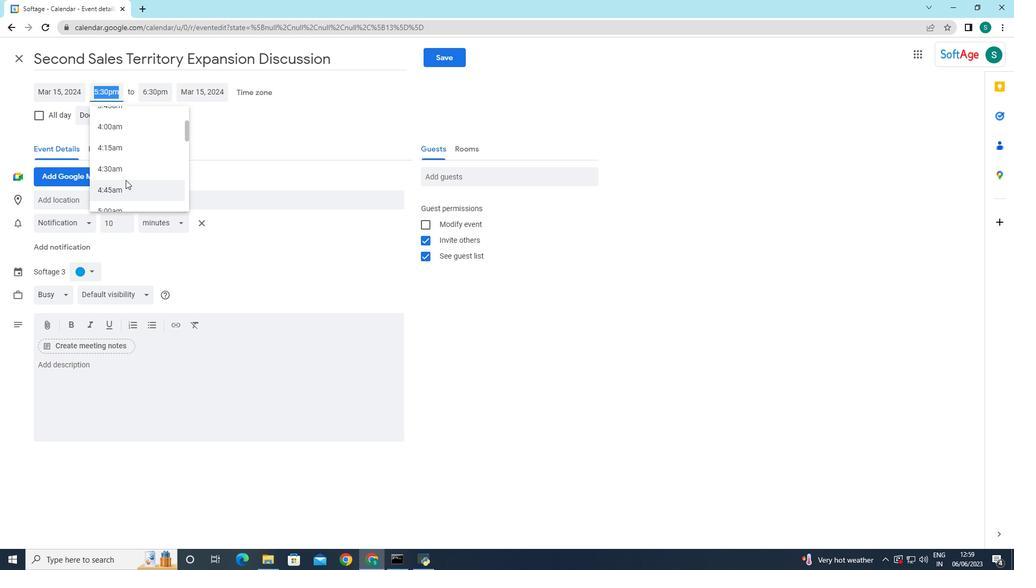 
Action: Mouse scrolled (125, 177) with delta (0, 0)
Screenshot: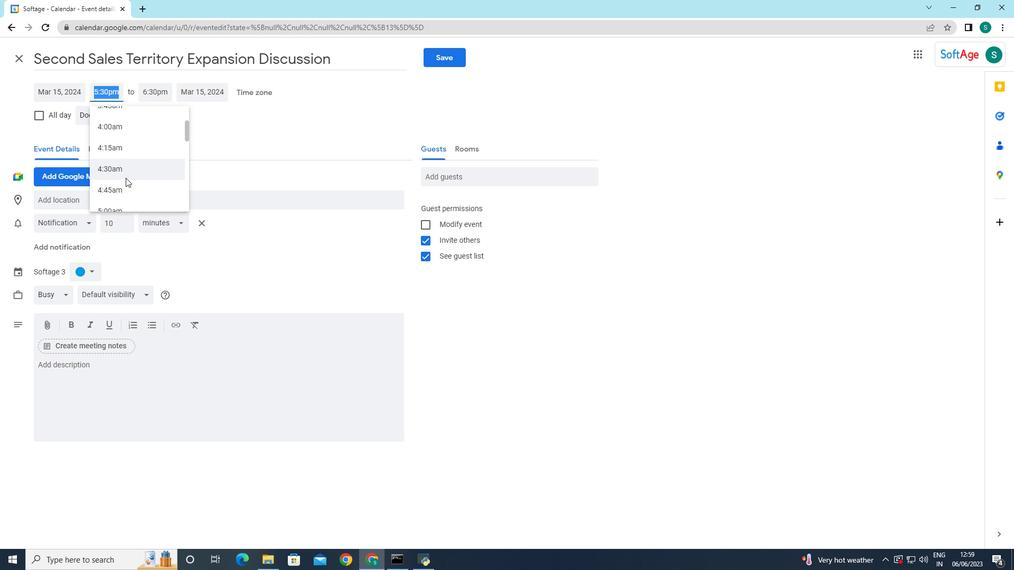 
Action: Mouse moved to (116, 160)
Screenshot: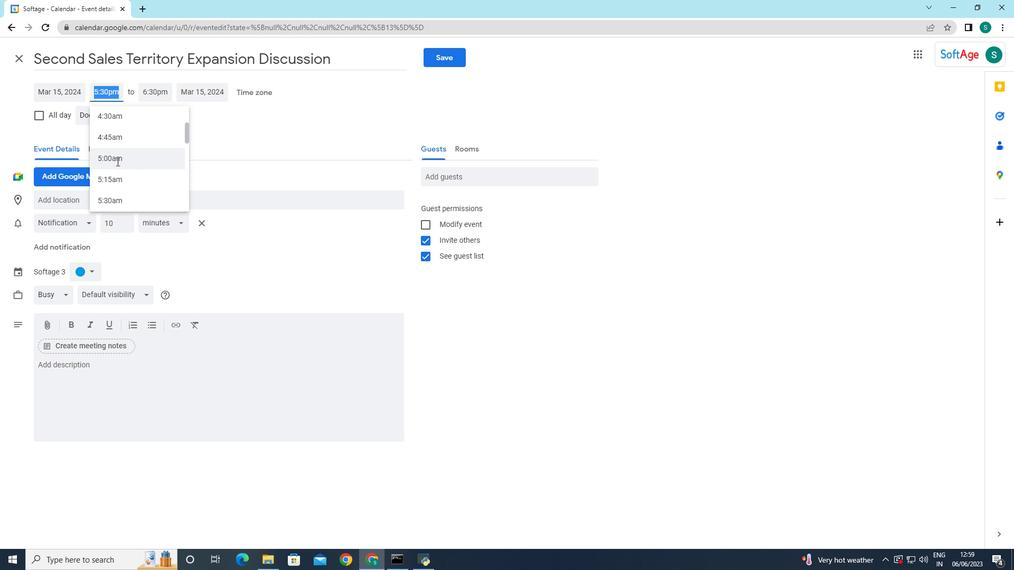 
Action: Mouse pressed left at (116, 160)
Screenshot: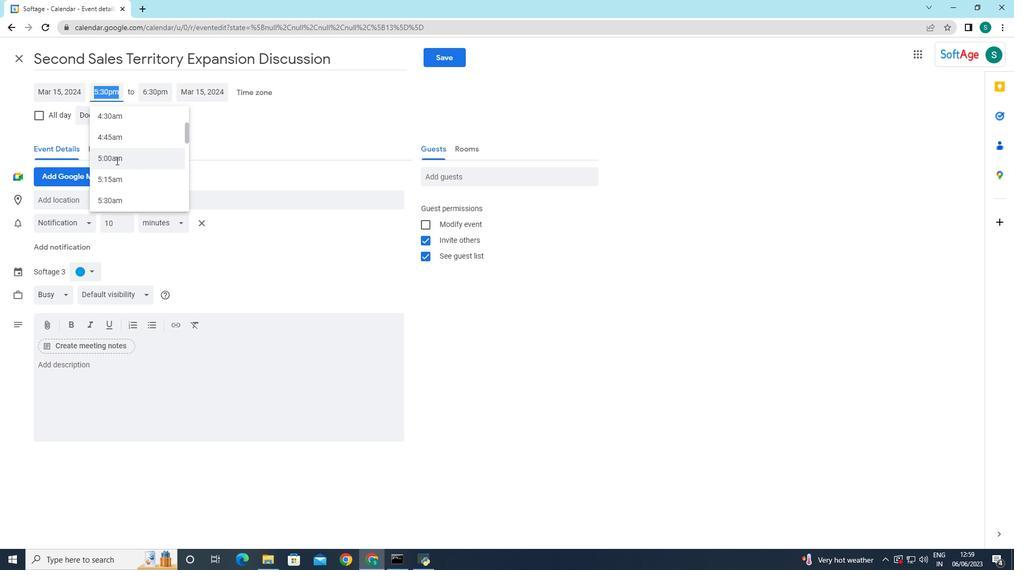 
Action: Mouse moved to (198, 128)
Screenshot: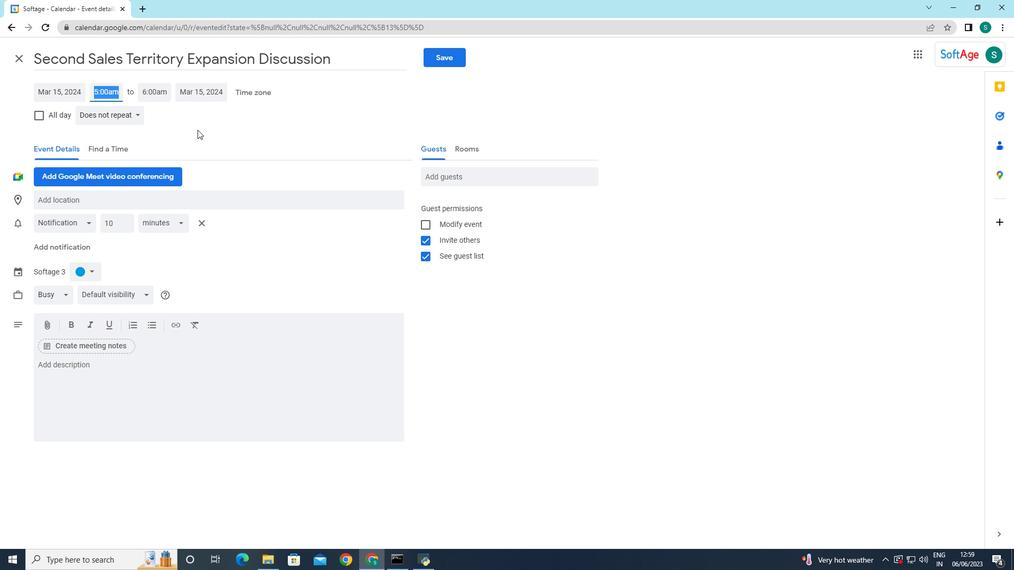 
Action: Mouse pressed left at (198, 128)
Screenshot: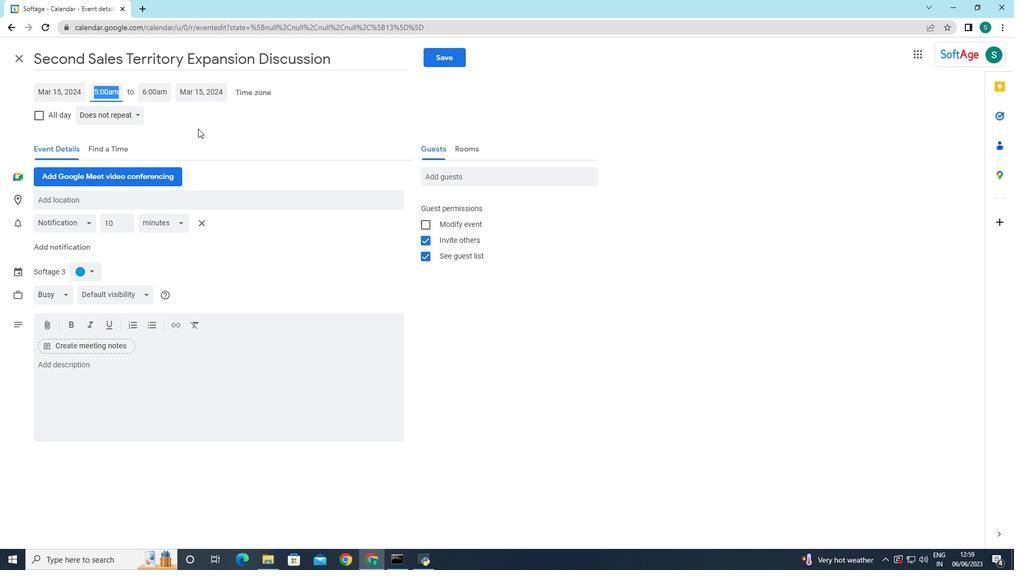 
Action: Mouse moved to (119, 376)
Screenshot: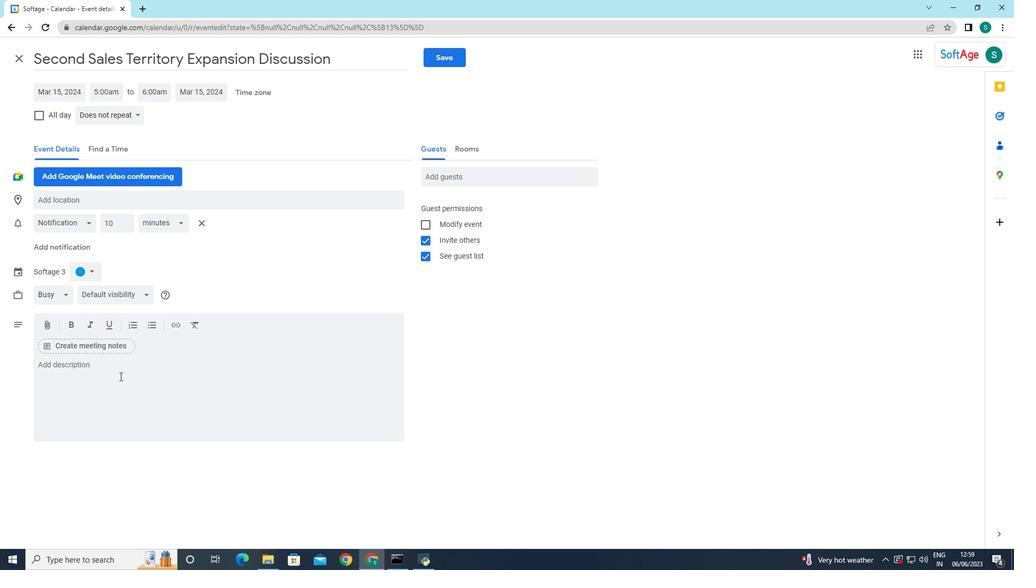 
Action: Mouse pressed left at (119, 376)
Screenshot: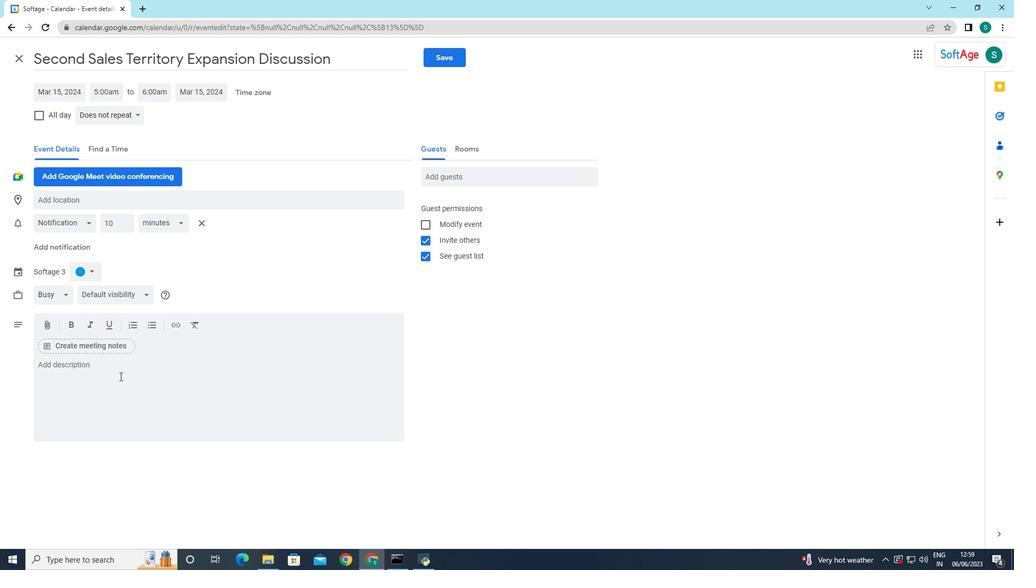 
Action: Mouse moved to (249, 318)
Screenshot: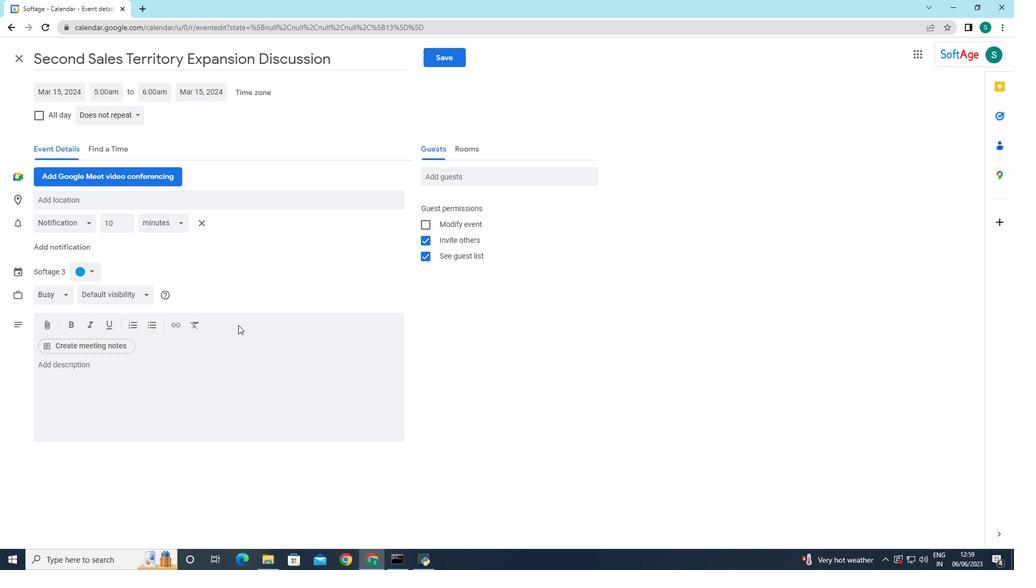 
Action: Key pressed <Key.caps_lock>A<Key.caps_lock><Key.space>project<Key.space>update<Key.space>meeting<Key.space>is<Key.space>a<Key.space>rehu<Key.backspace><Key.backspace>gular<Key.space>gathering<Key.space>where<Key.space>project<Key.space>stakeholders,<Key.space>team<Key.space>members<Key.space><Key.backspace>,<Key.space>and<Key.space>relevant<Key.space>parties<Key.space>come<Key.space>together<Key.space>to<Key.space>discuss<Key.space>the<Key.space>progress<Key.space><Key.backspace>,<Key.space>status,<Key.space>and<Key.space>key<Key.space>updates<Key.space>of<Key.space>a<Key.space>speciffic<Key.space>pr
Screenshot: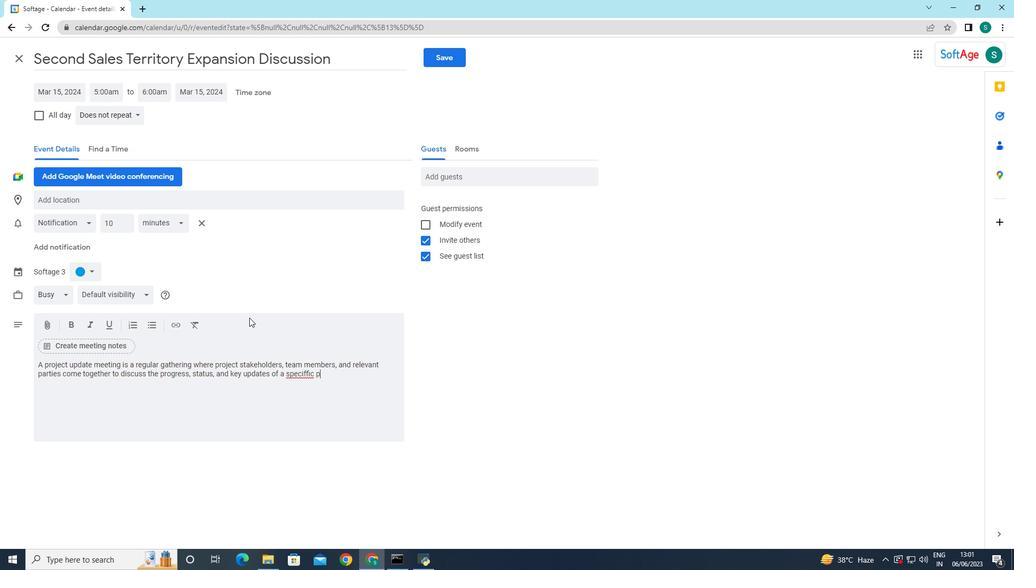 
Action: Mouse moved to (300, 380)
Screenshot: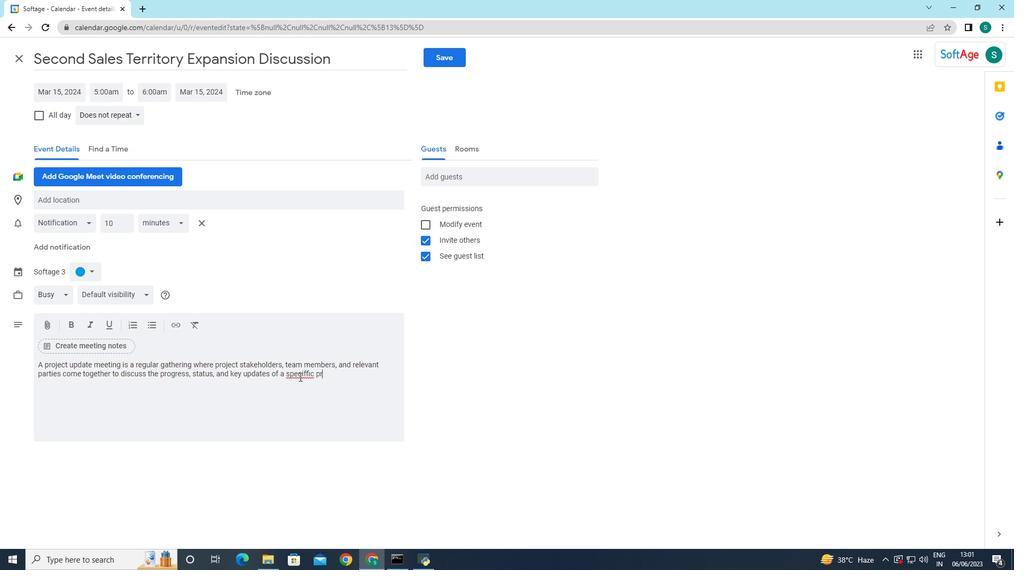 
Action: Mouse pressed right at (300, 380)
Screenshot: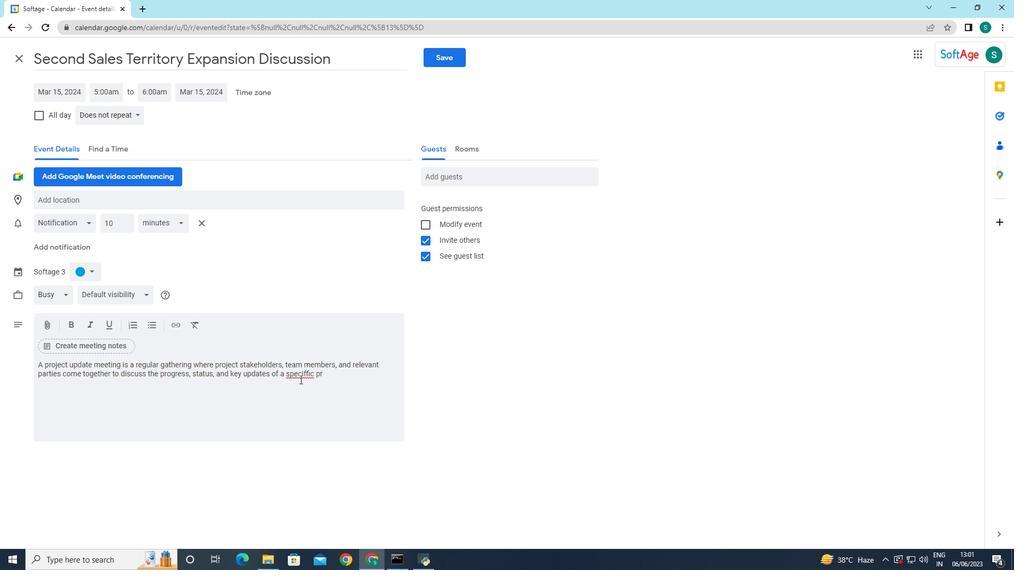 
Action: Mouse moved to (325, 389)
Screenshot: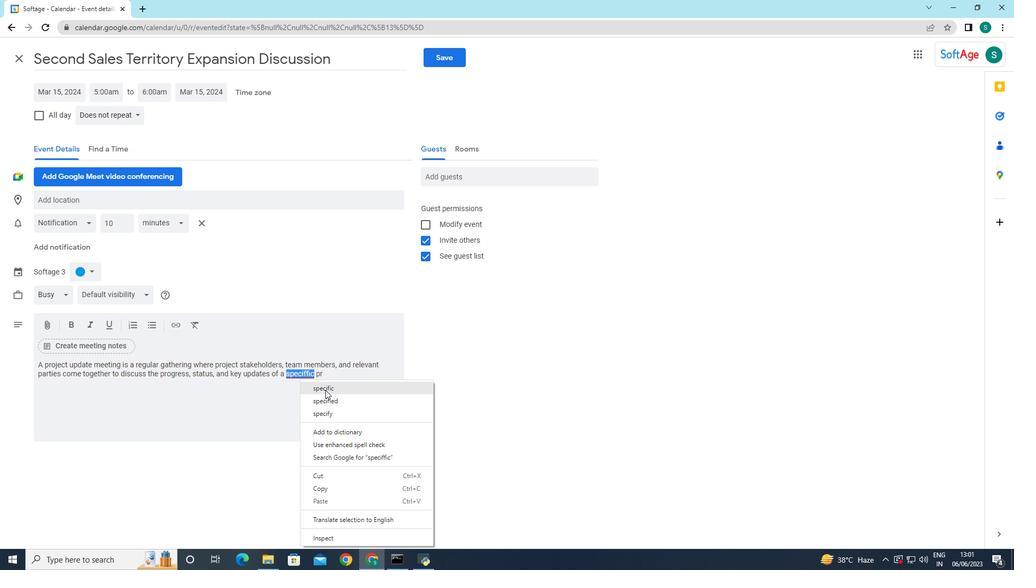 
Action: Mouse pressed left at (325, 389)
Screenshot: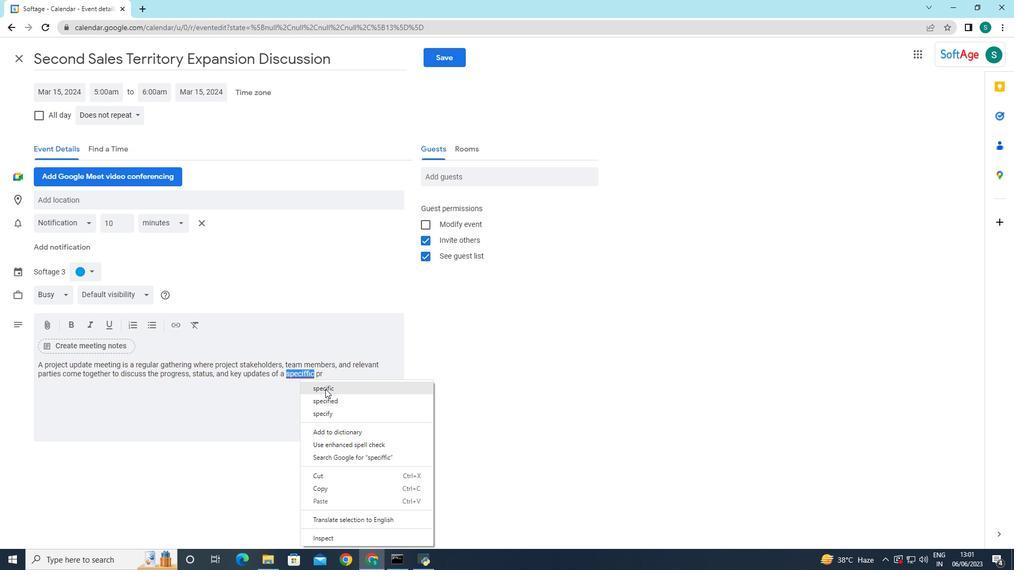 
Action: Mouse moved to (334, 376)
Screenshot: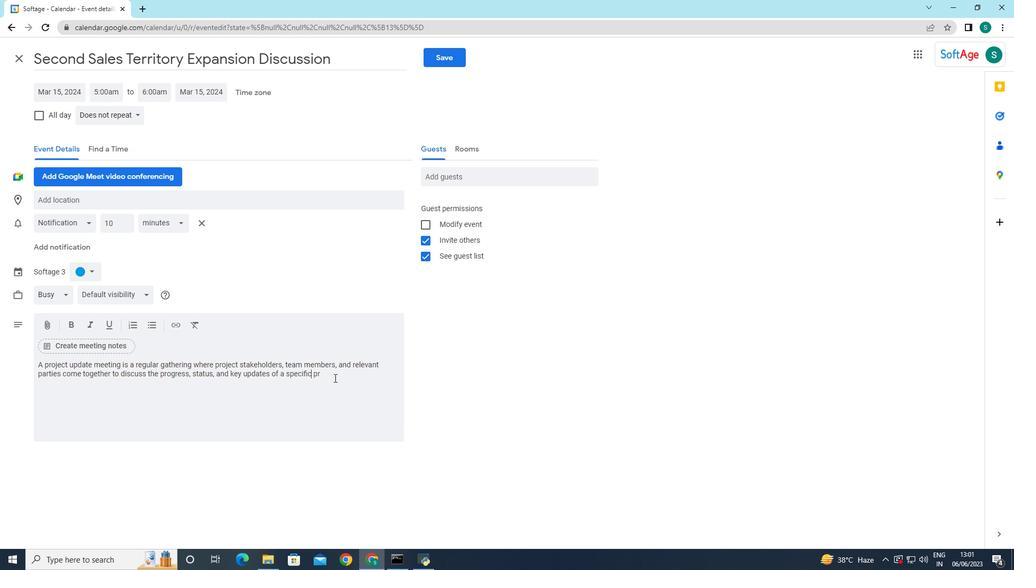 
Action: Mouse pressed left at (334, 376)
Screenshot: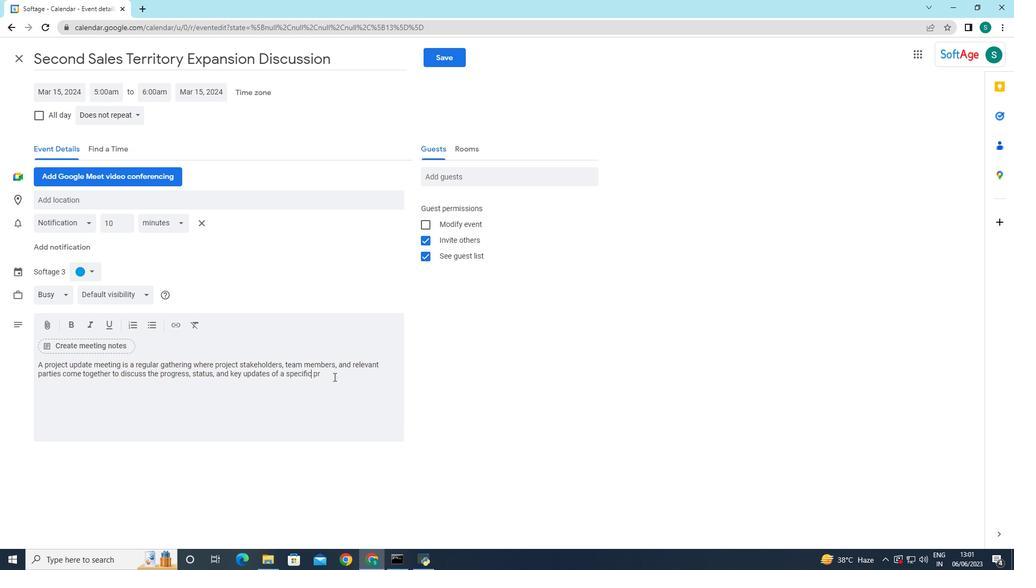 
Action: Mouse moved to (330, 377)
Screenshot: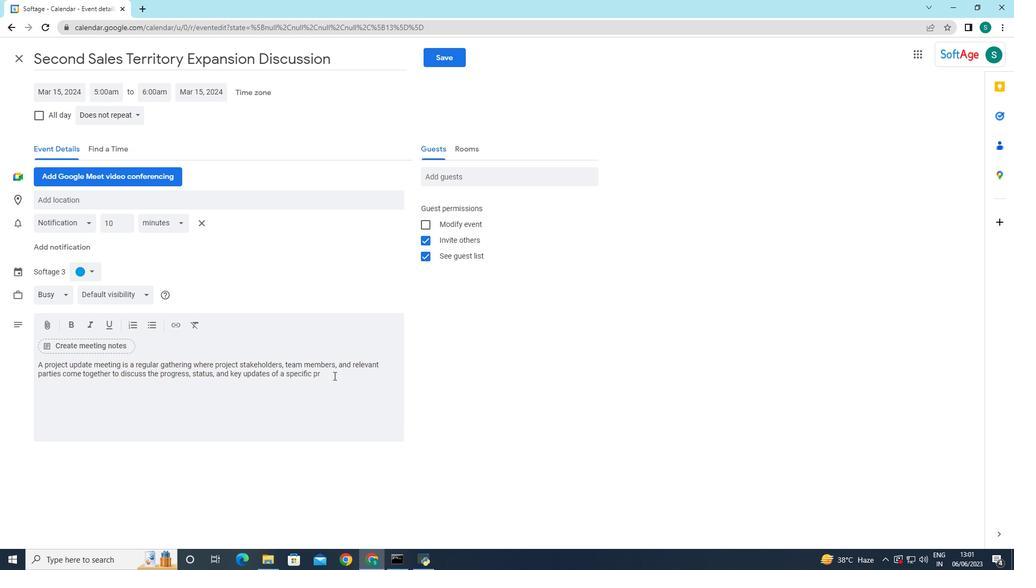 
Action: Key pressed oject.<Key.space><Key.caps_lock>T<Key.caps_lock>he<Key.space>meeting<Key.space>provides<Key.space>an<Key.space>opportunity<Key.space>to<Key.space>share<Key.space>information<Key.space><Key.backspace>,address<Key.space>challenges,<Key.space>and<Key.space>endure<Key.space>that<Key.space>the<Key.space>project<Key.space>stays<Key.space>on<Key.space>track<Key.space>towars<Key.backspace>ds<Key.space>its<Key.space>goals.
Screenshot: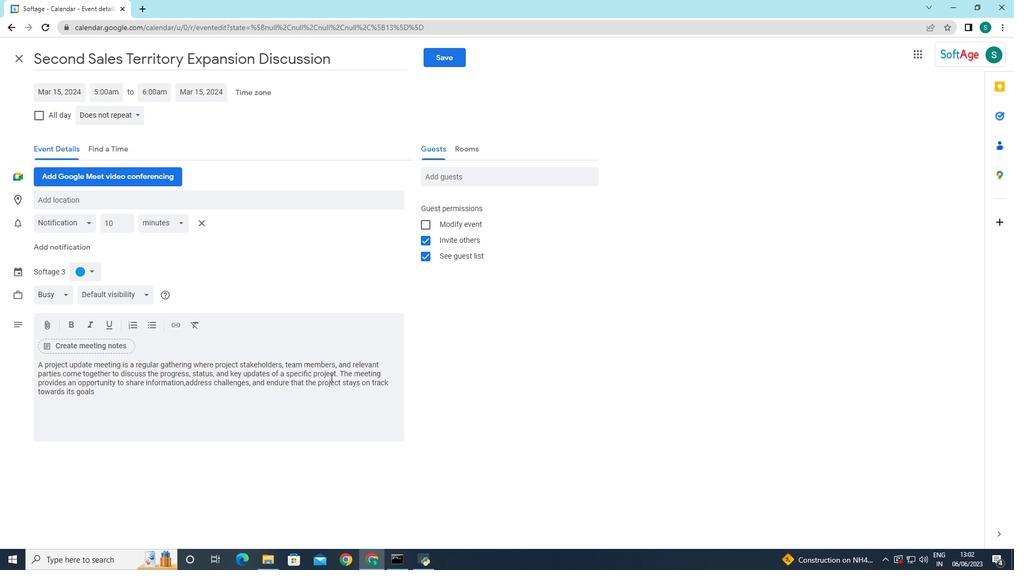 
Action: Mouse moved to (446, 178)
Screenshot: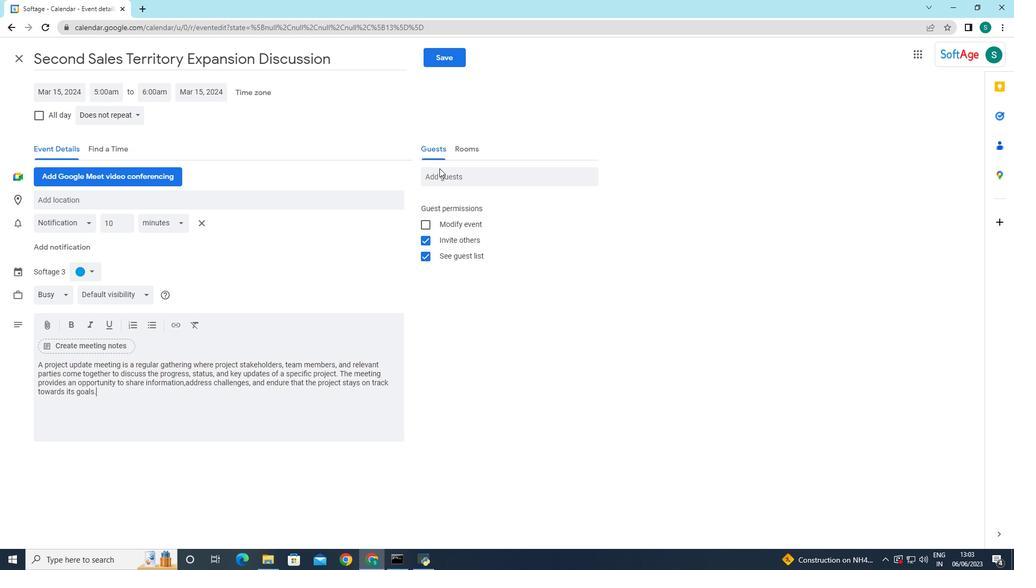 
Action: Mouse pressed left at (446, 178)
Screenshot: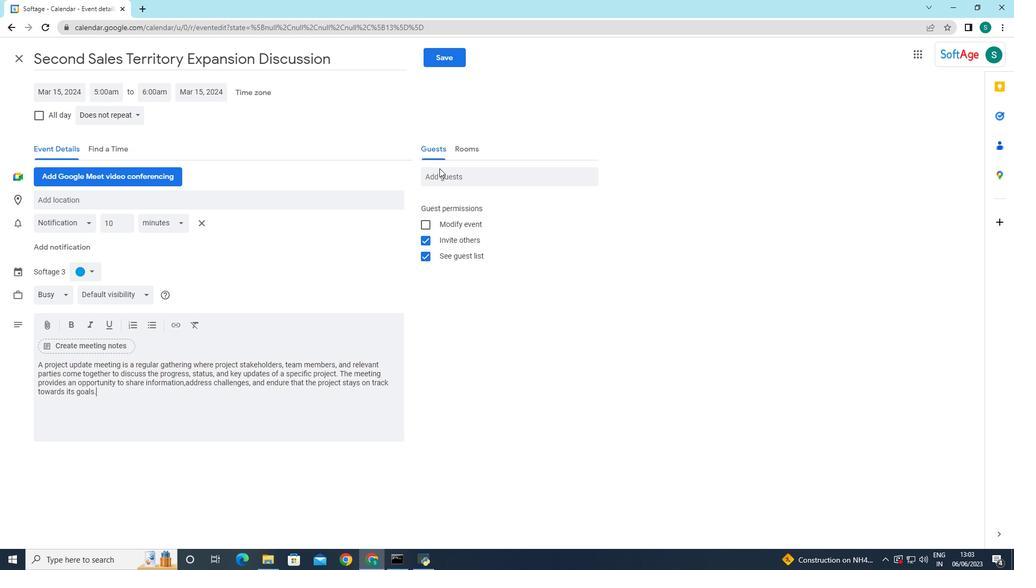 
Action: Key pressed softage.4
Screenshot: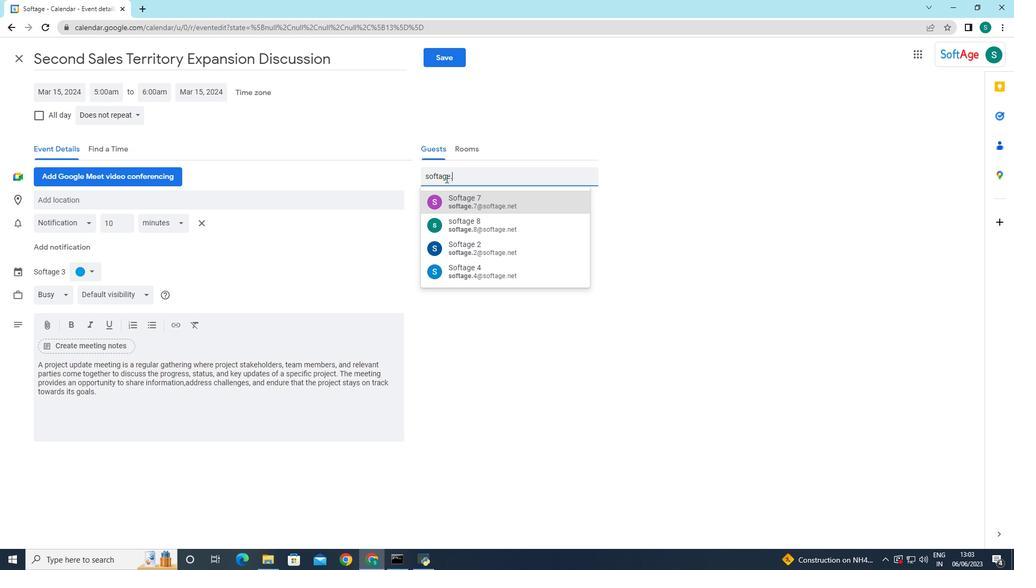 
Action: Mouse moved to (458, 199)
Screenshot: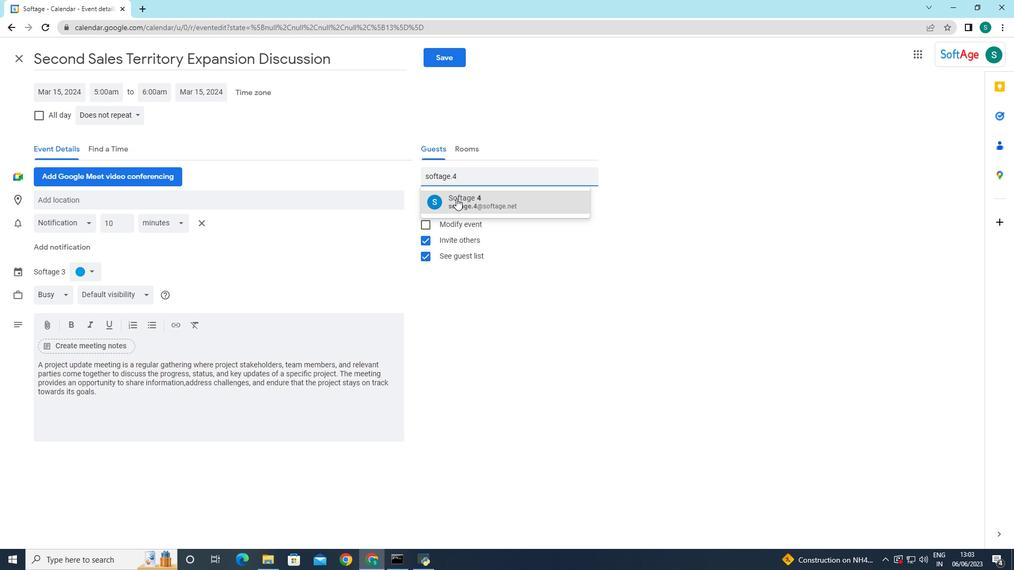 
Action: Mouse pressed left at (458, 199)
Screenshot: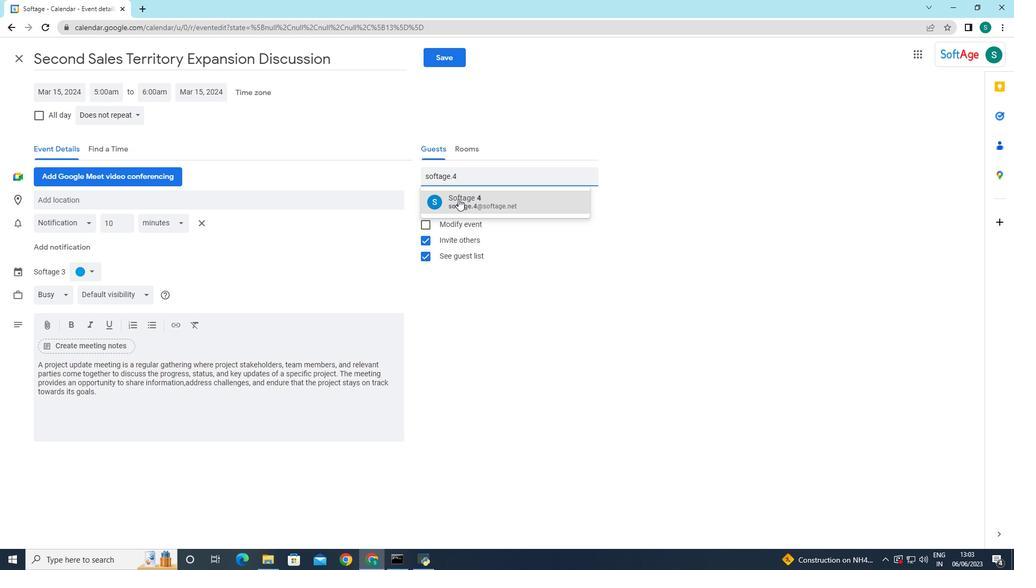 
Action: Mouse moved to (474, 166)
Screenshot: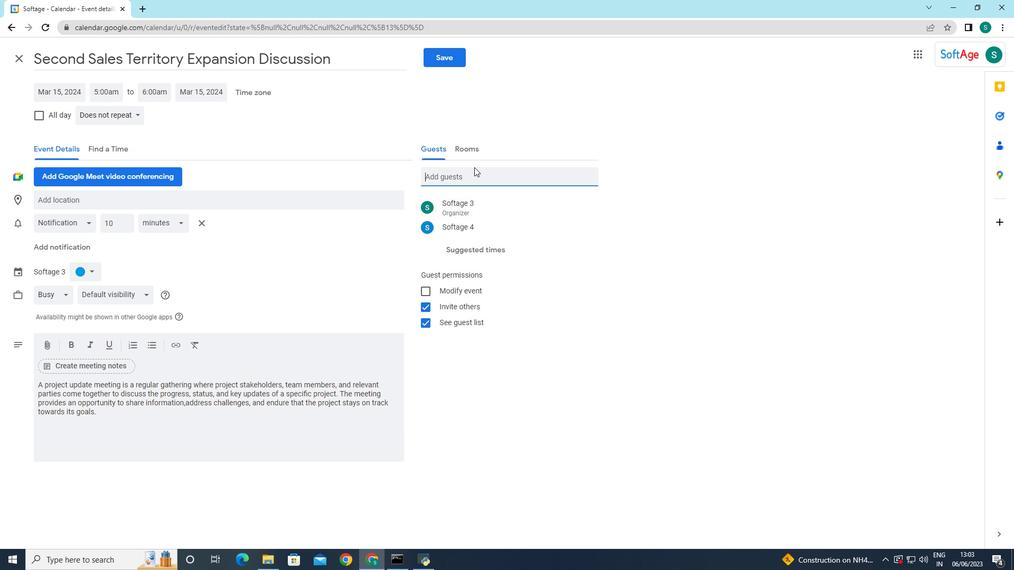 
Action: Mouse pressed left at (474, 166)
Screenshot: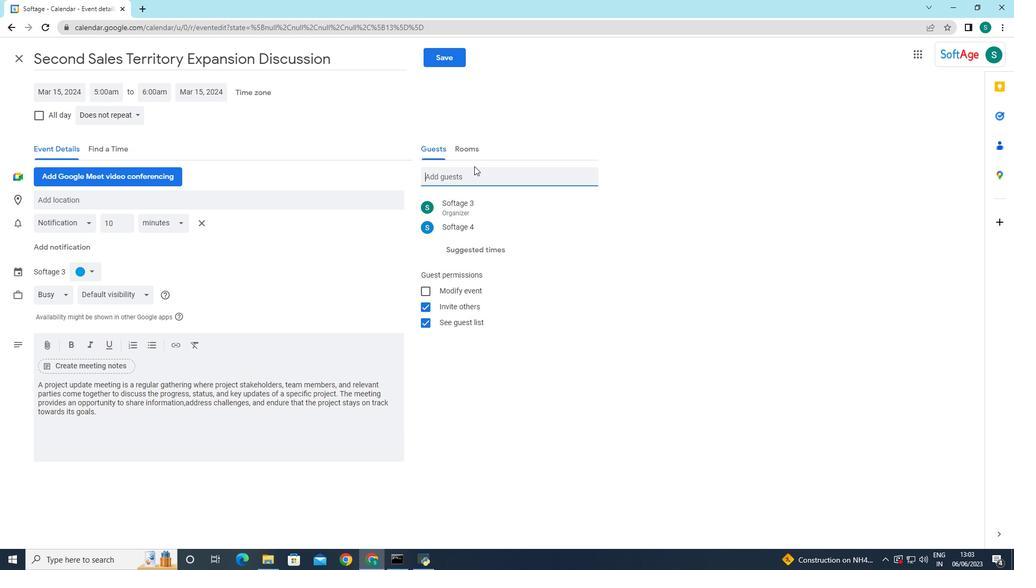 
Action: Mouse moved to (474, 170)
Screenshot: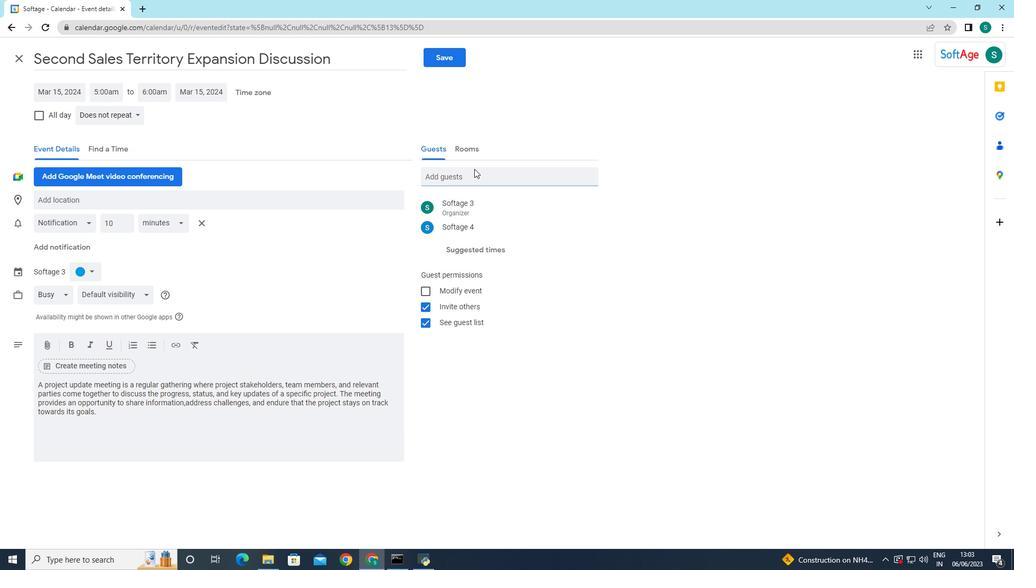 
Action: Mouse pressed left at (474, 170)
Screenshot: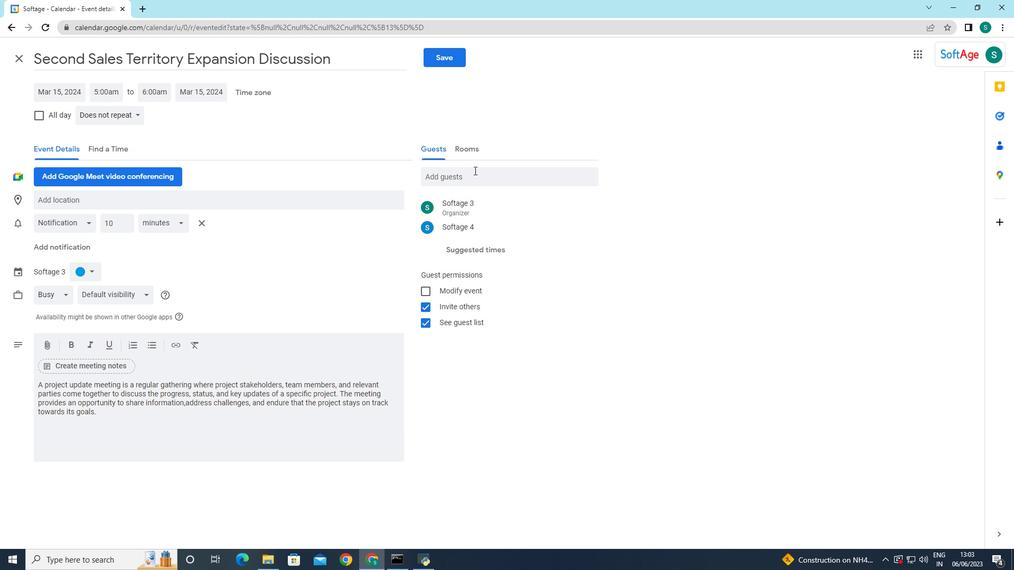 
Action: Key pressed s
Screenshot: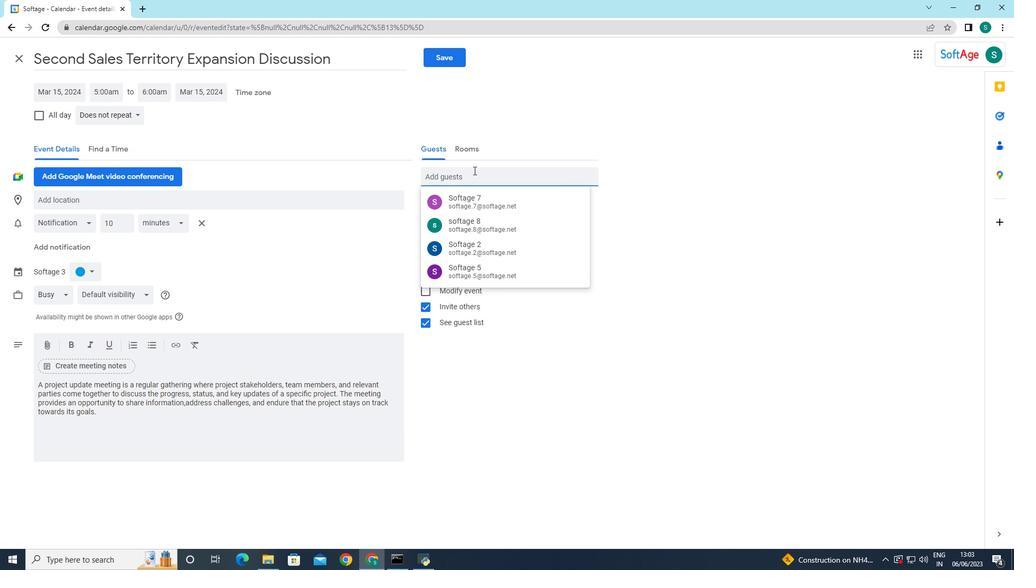 
Action: Mouse moved to (476, 274)
Screenshot: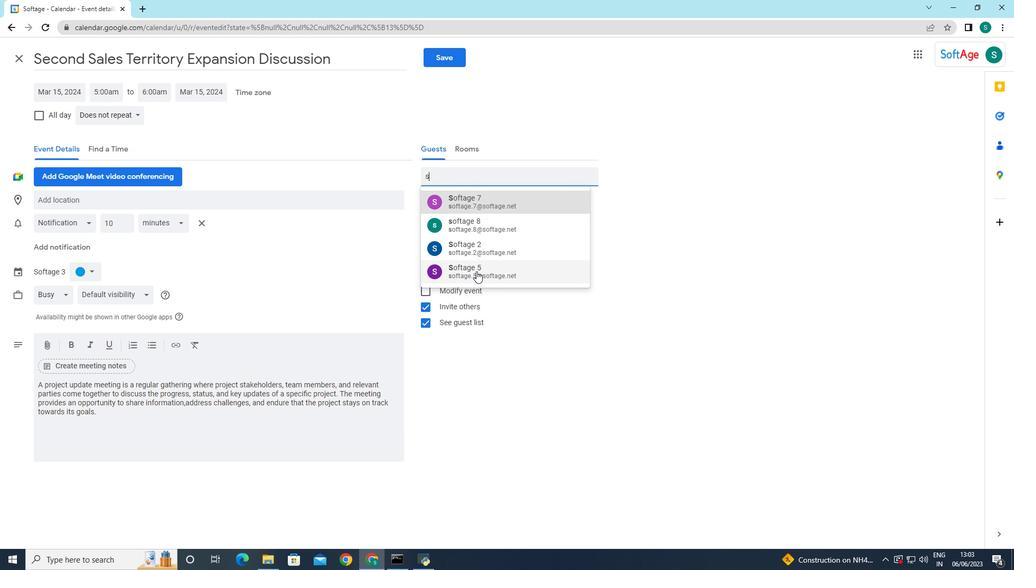 
Action: Mouse pressed left at (476, 274)
Screenshot: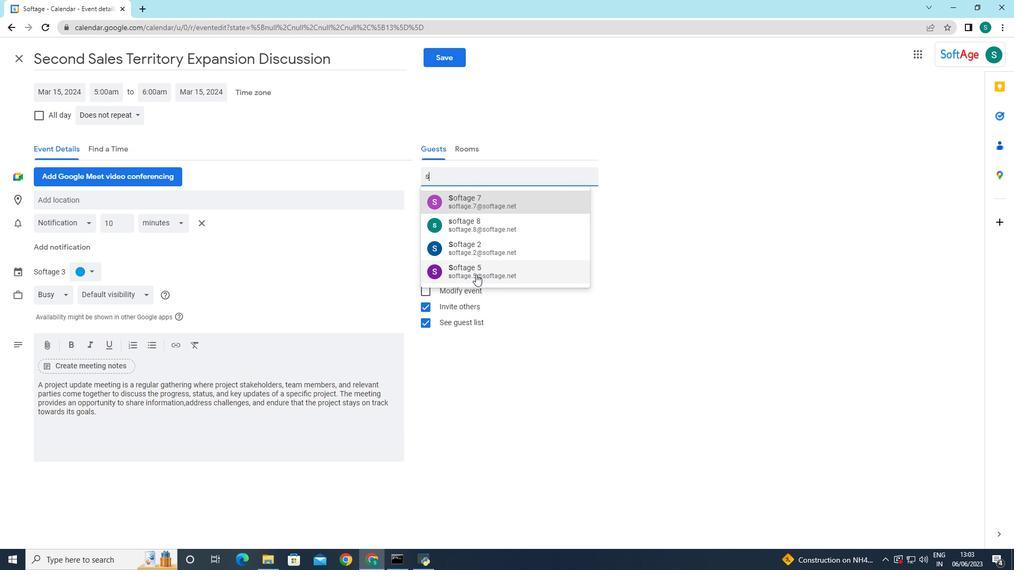 
Action: Mouse moved to (584, 207)
Screenshot: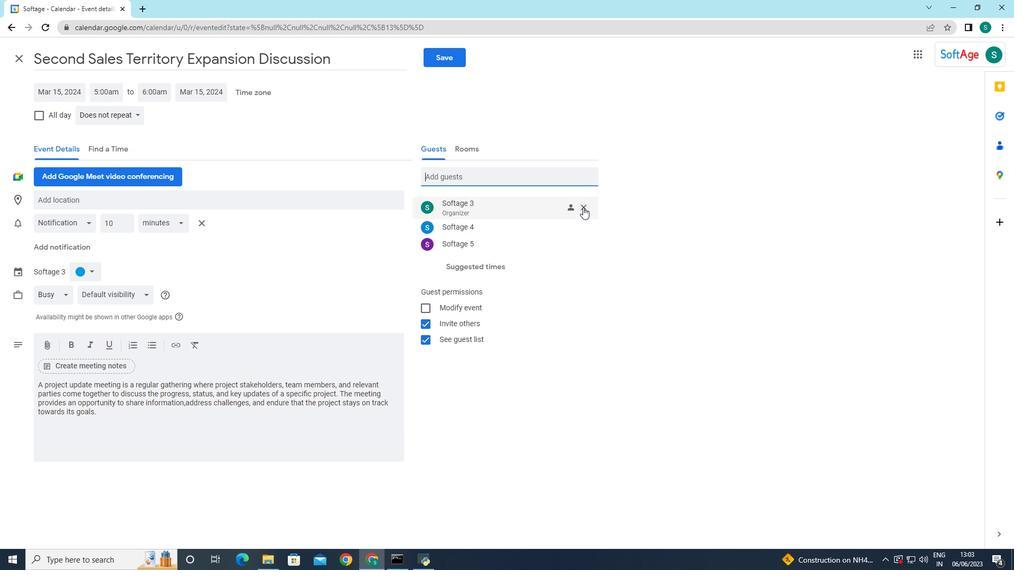 
Action: Mouse pressed left at (584, 207)
Screenshot: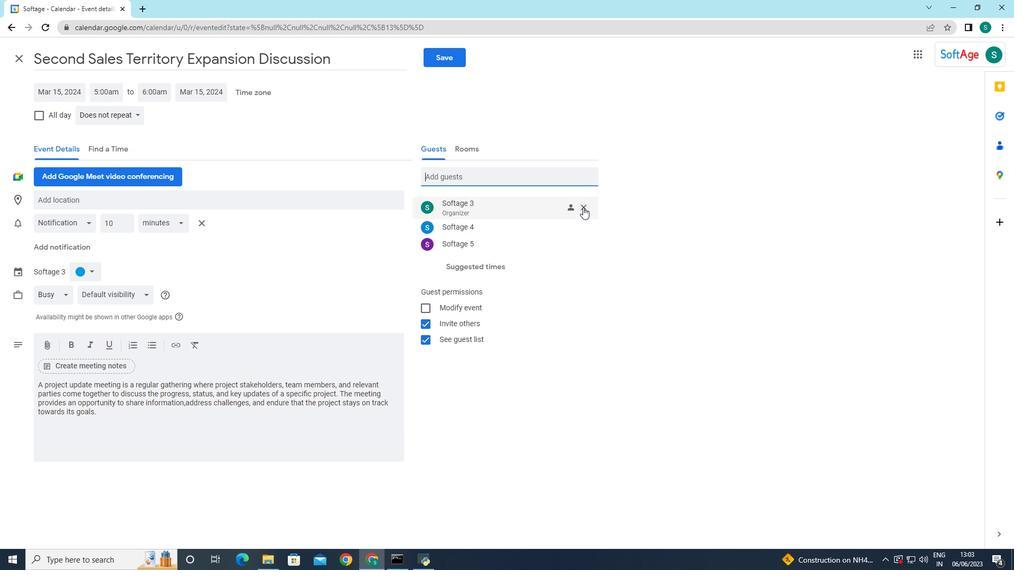 
Action: Mouse moved to (106, 123)
Screenshot: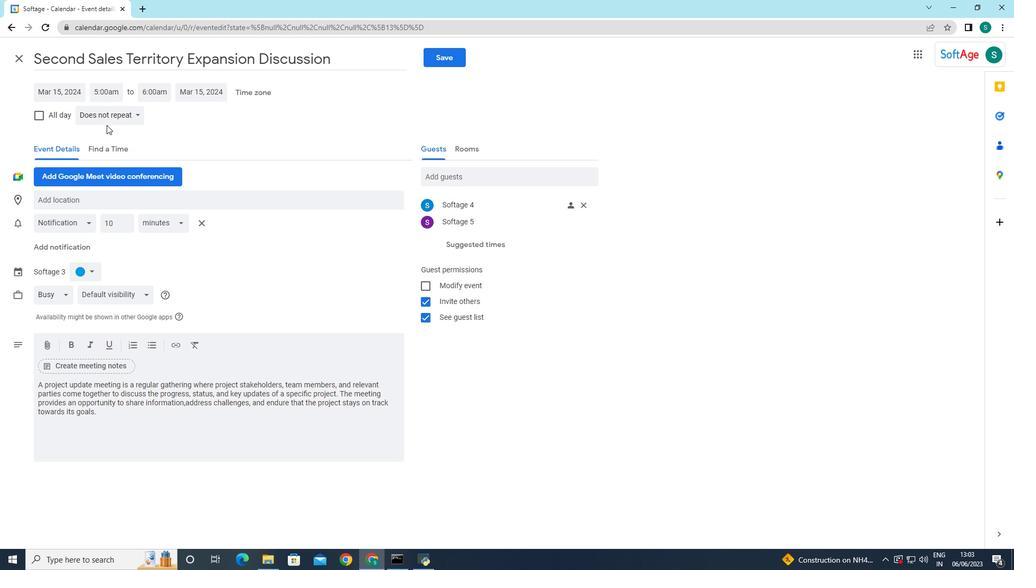 
Action: Mouse pressed left at (106, 123)
Screenshot: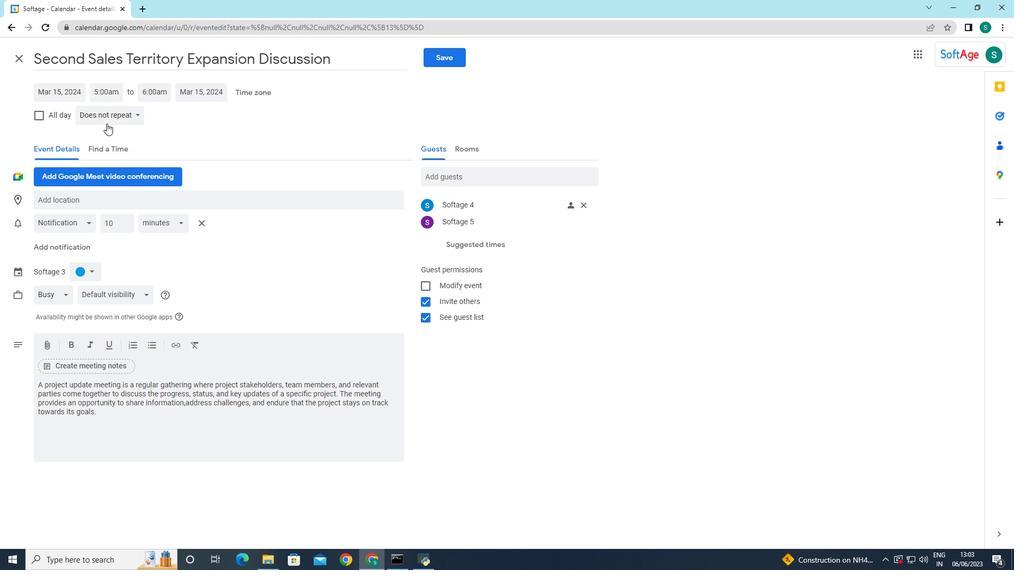 
Action: Mouse moved to (103, 129)
Screenshot: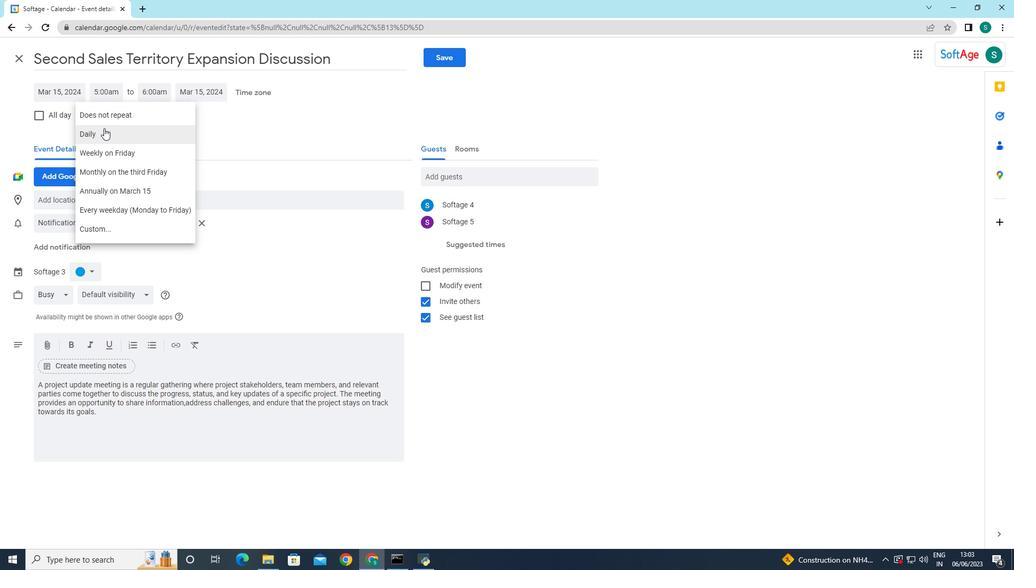 
Action: Mouse pressed left at (103, 129)
Screenshot: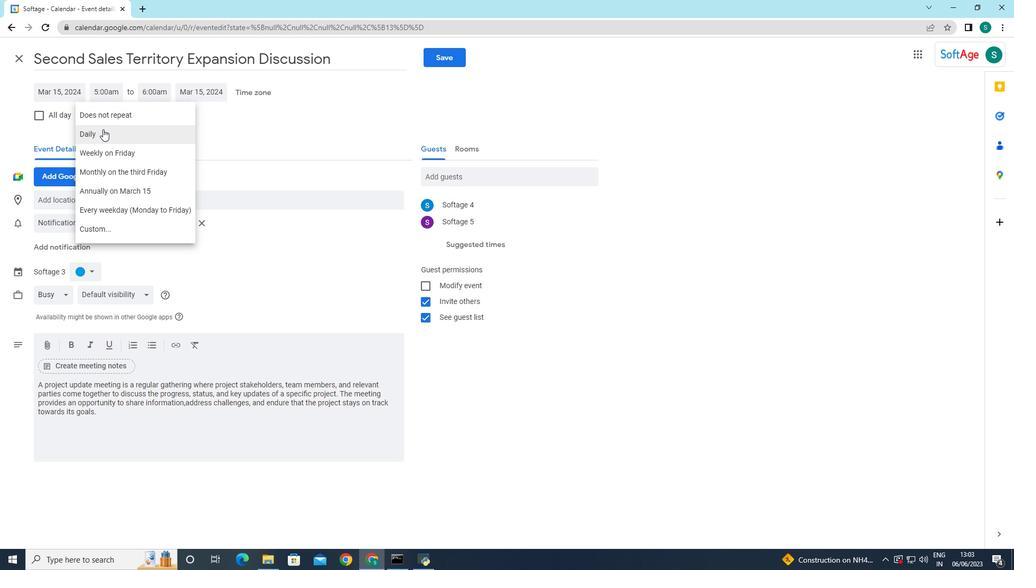 
Action: Mouse moved to (442, 63)
Screenshot: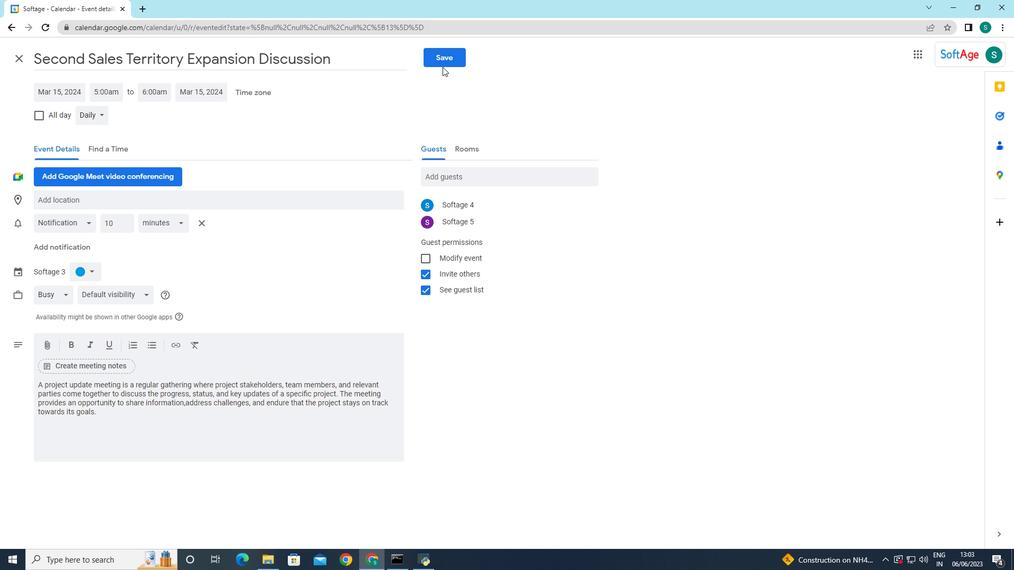 
Action: Mouse pressed left at (442, 63)
Screenshot: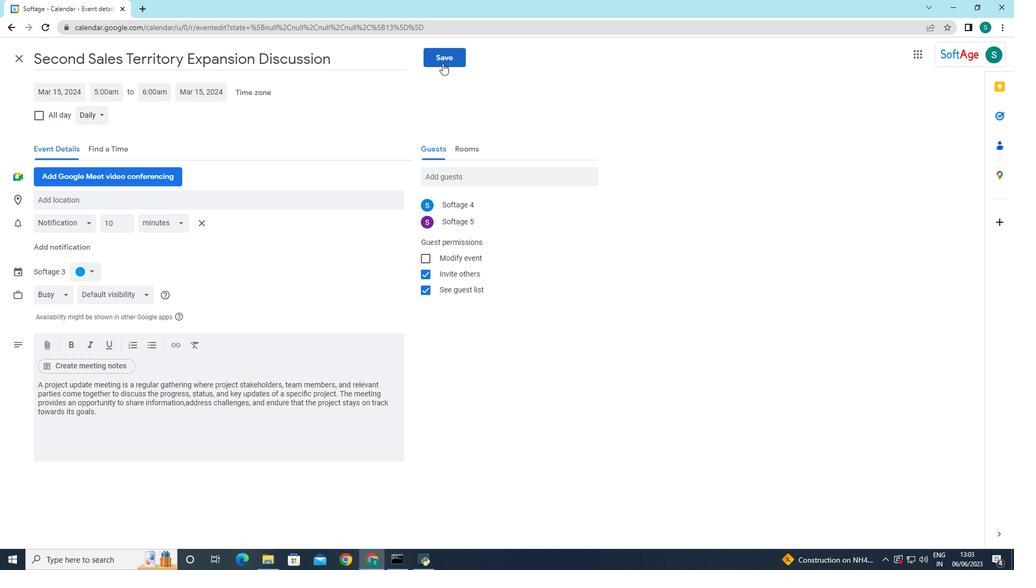 
Action: Mouse moved to (611, 319)
Screenshot: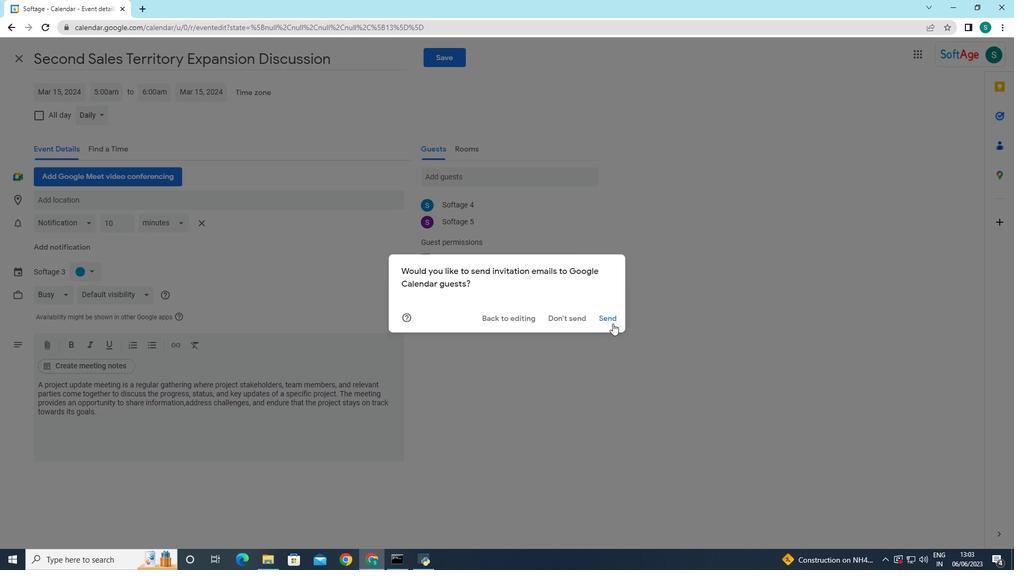 
Action: Mouse pressed left at (611, 319)
Screenshot: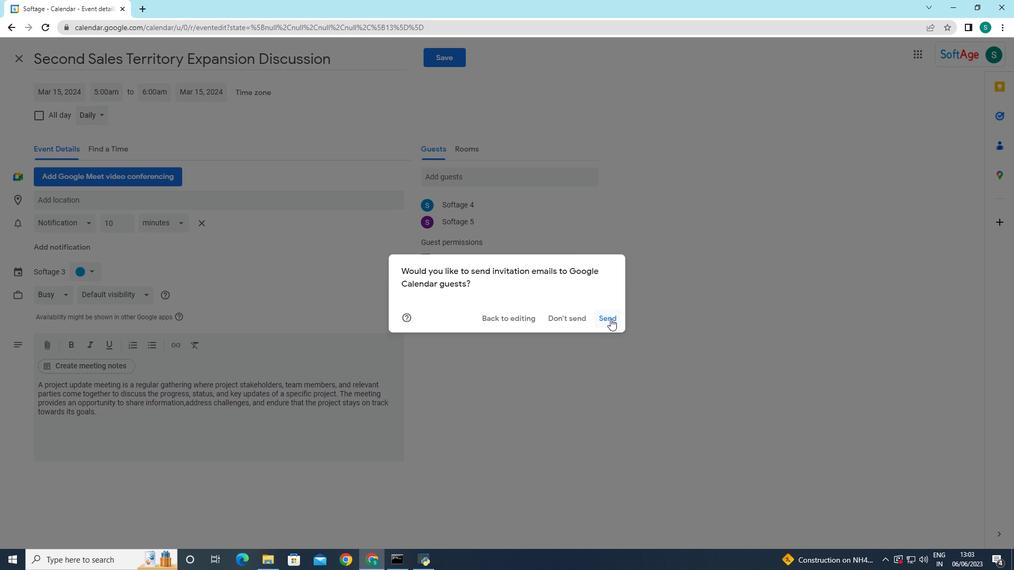 
